 Task: Find connections with filter location Mégara with filter topic #jobsearchwith filter profile language Spanish with filter current company Career Expertoz with filter school Brihan Maharashtra College Of Commerce with filter industry Food and Beverage Manufacturing with filter service category Public Speaking with filter keywords title Phlebotomist
Action: Mouse moved to (326, 213)
Screenshot: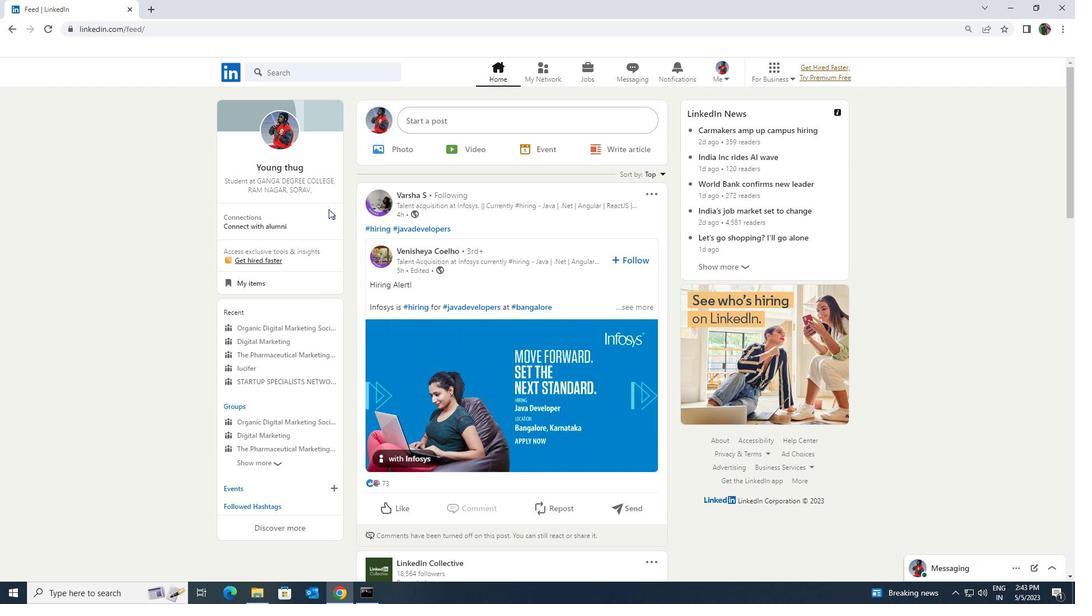 
Action: Mouse pressed left at (326, 213)
Screenshot: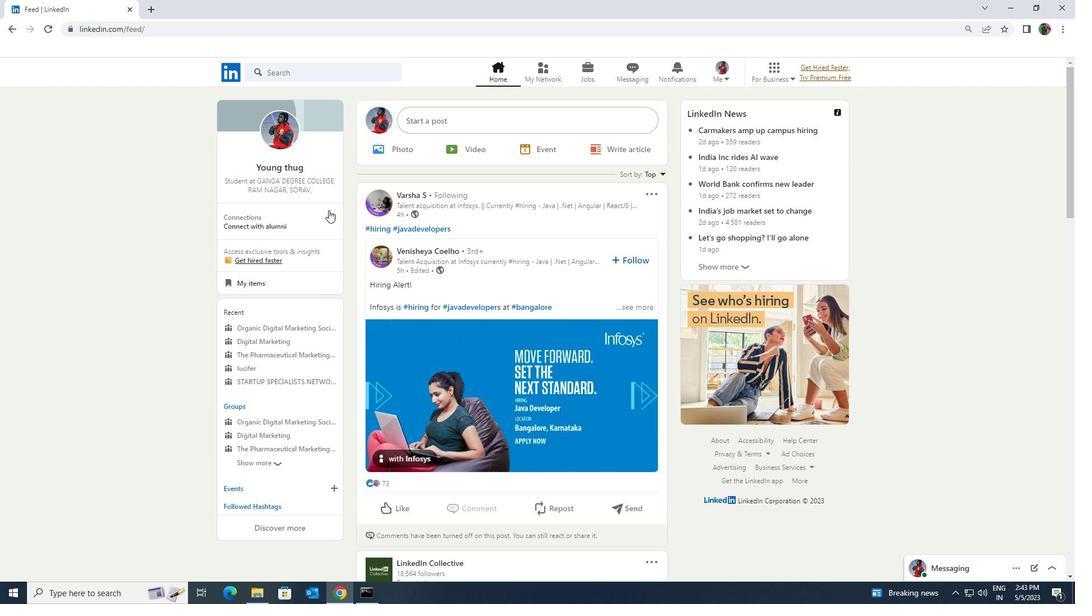 
Action: Mouse moved to (325, 138)
Screenshot: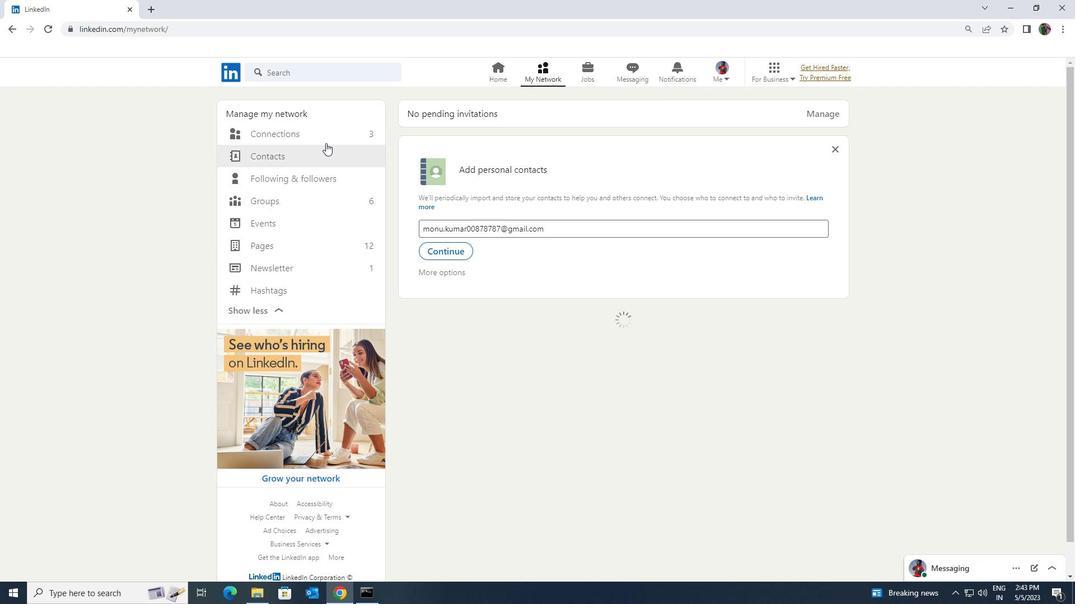 
Action: Mouse pressed left at (325, 138)
Screenshot: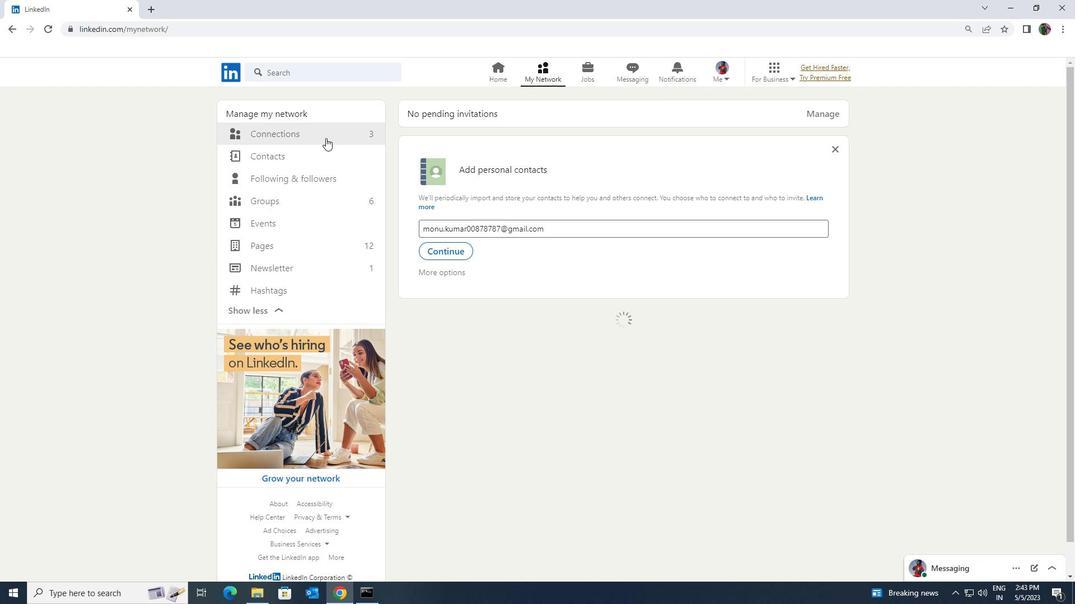 
Action: Mouse moved to (603, 137)
Screenshot: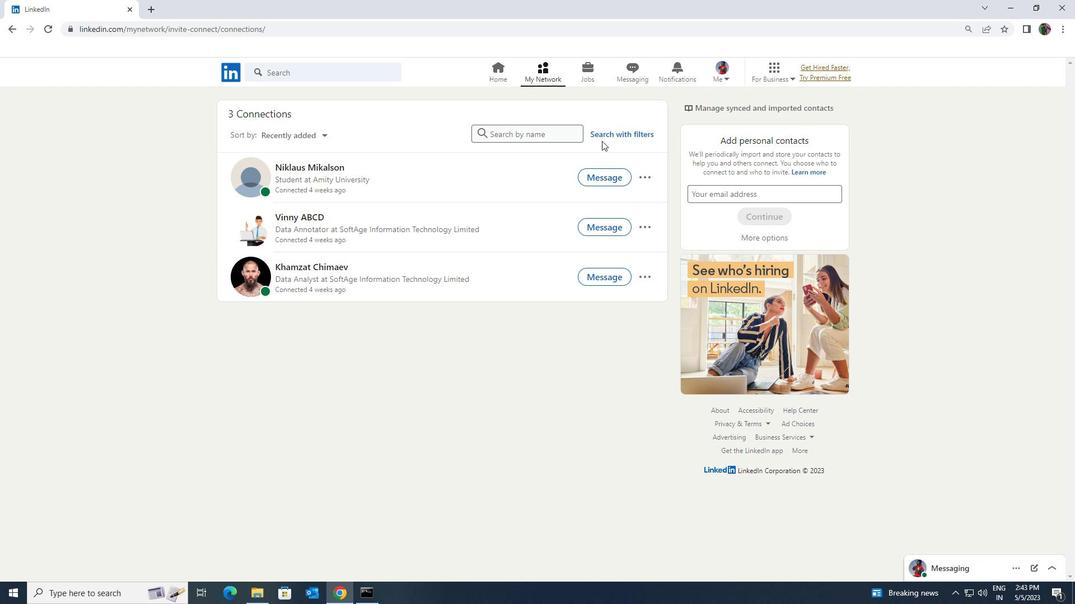 
Action: Mouse pressed left at (603, 137)
Screenshot: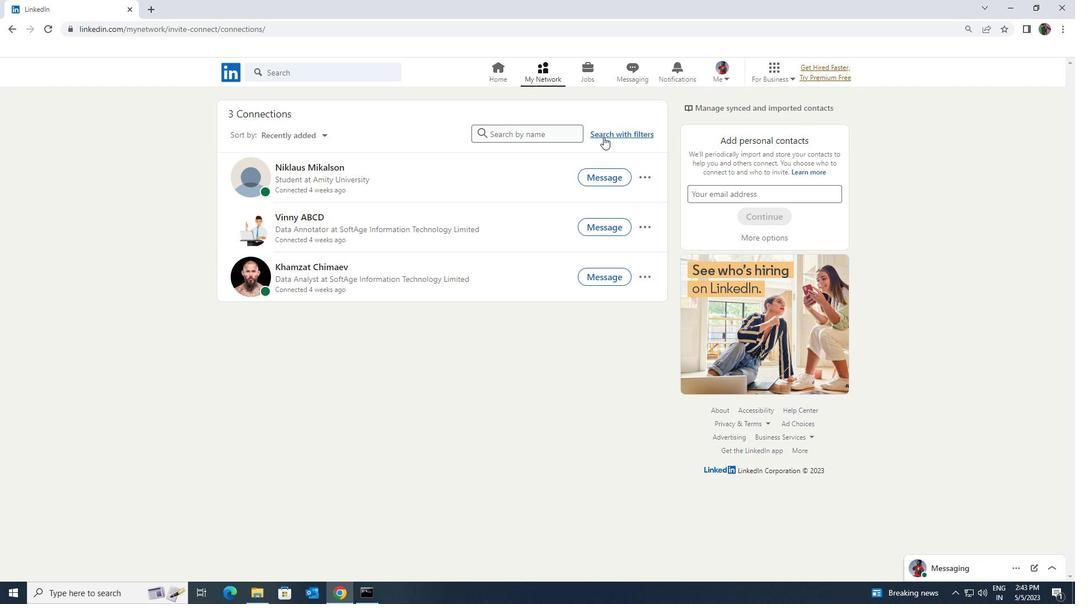 
Action: Mouse moved to (573, 105)
Screenshot: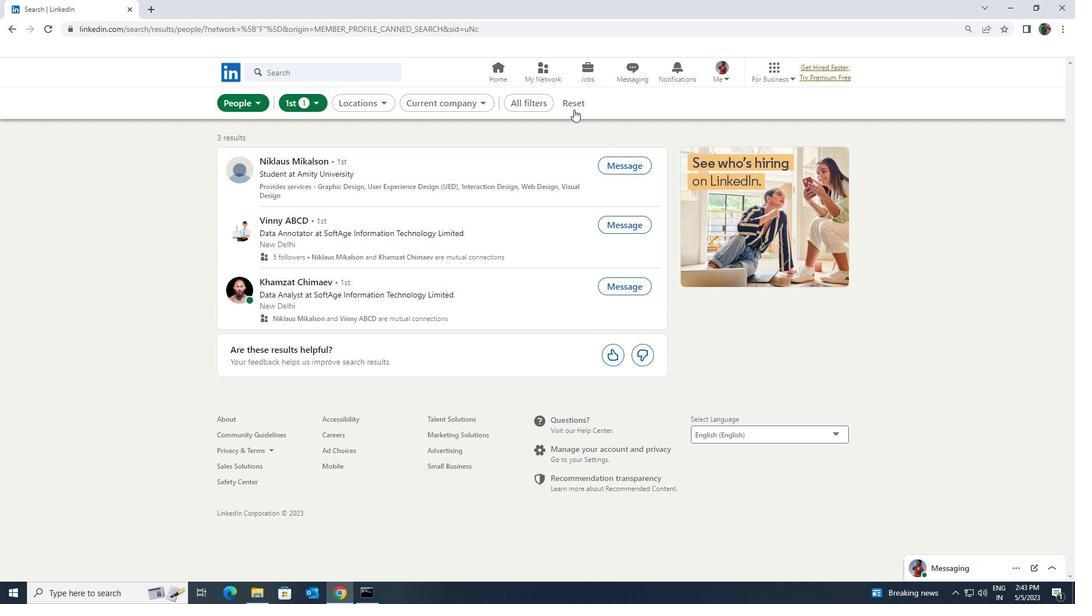 
Action: Mouse pressed left at (573, 105)
Screenshot: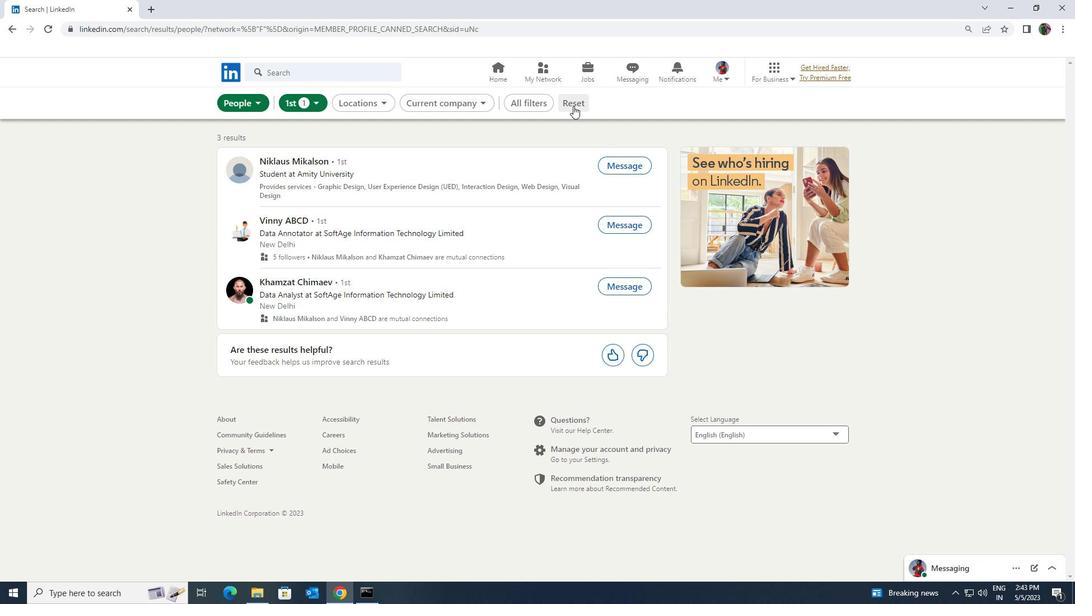 
Action: Mouse moved to (565, 104)
Screenshot: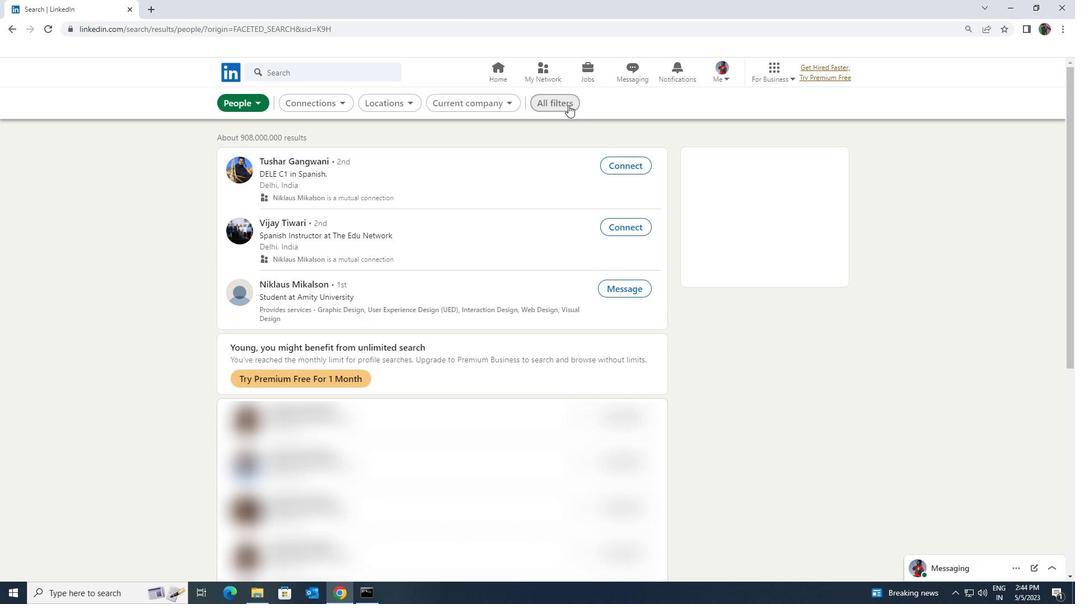 
Action: Mouse pressed left at (565, 104)
Screenshot: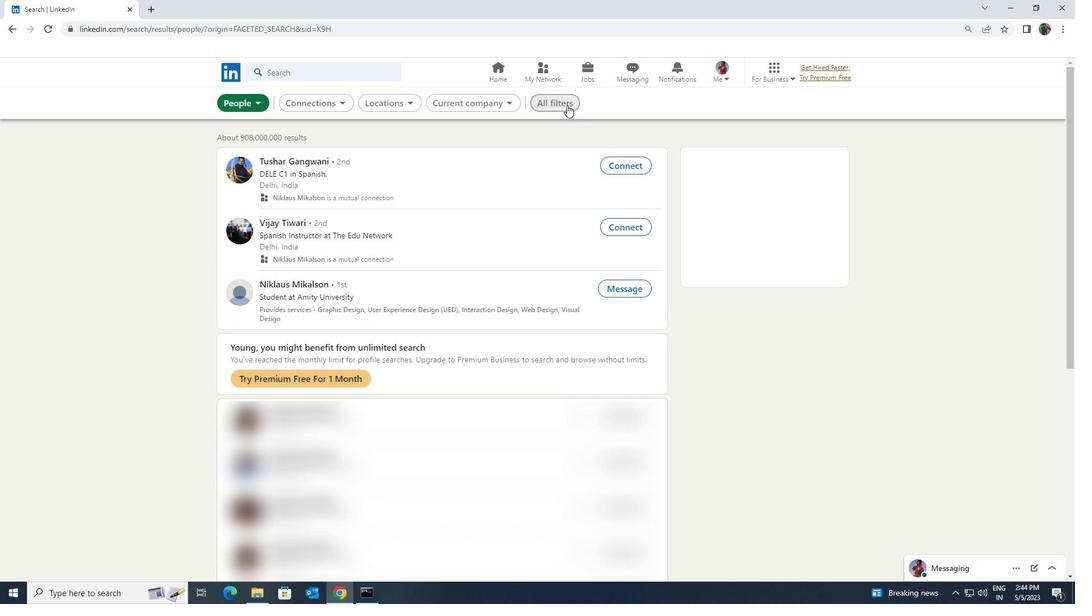 
Action: Mouse moved to (933, 440)
Screenshot: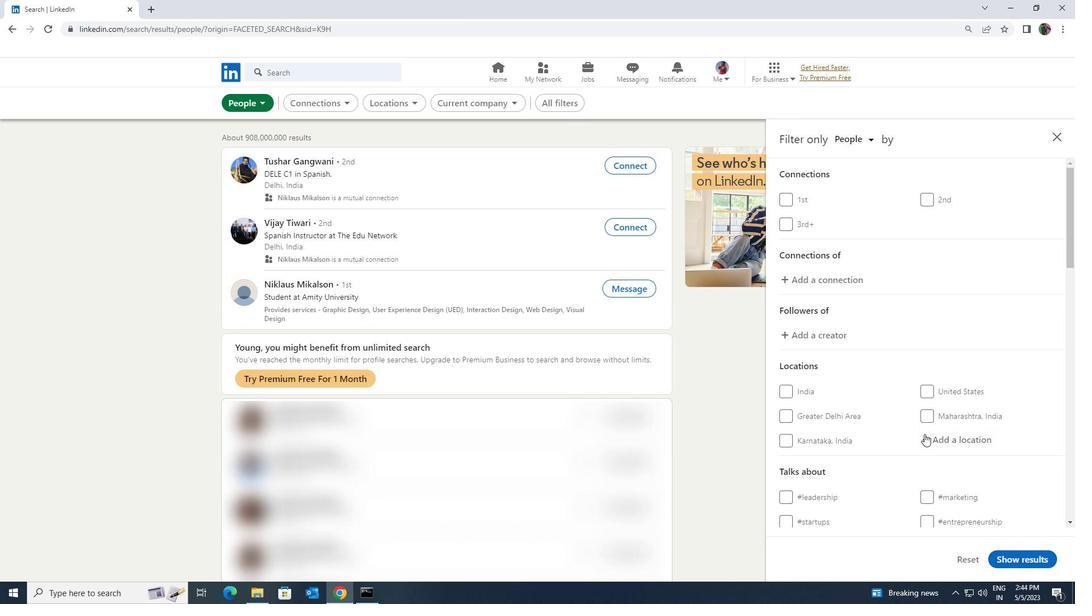 
Action: Mouse pressed left at (933, 440)
Screenshot: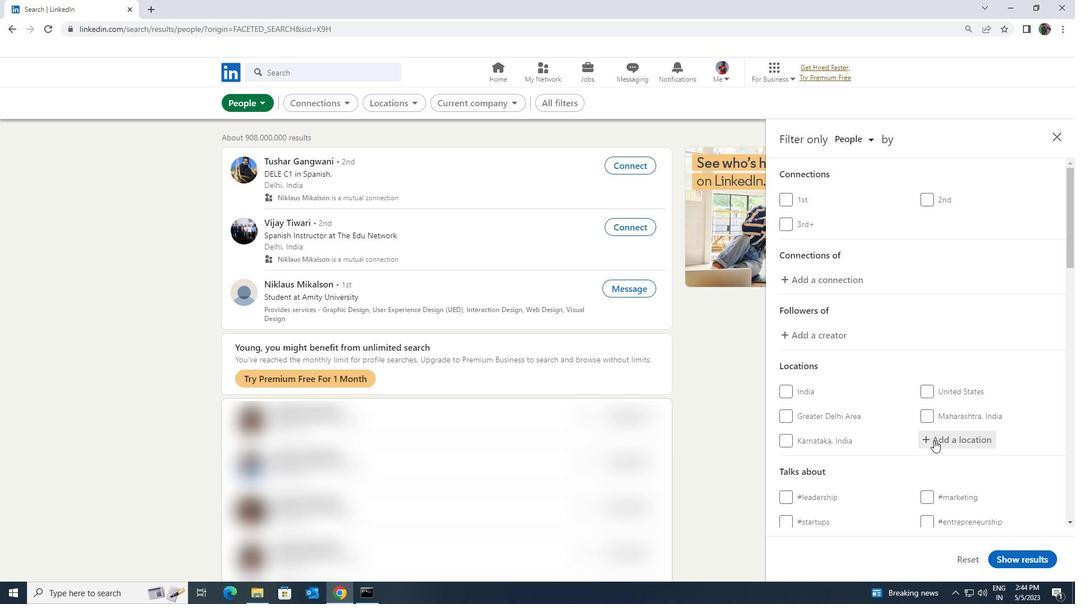 
Action: Mouse moved to (935, 440)
Screenshot: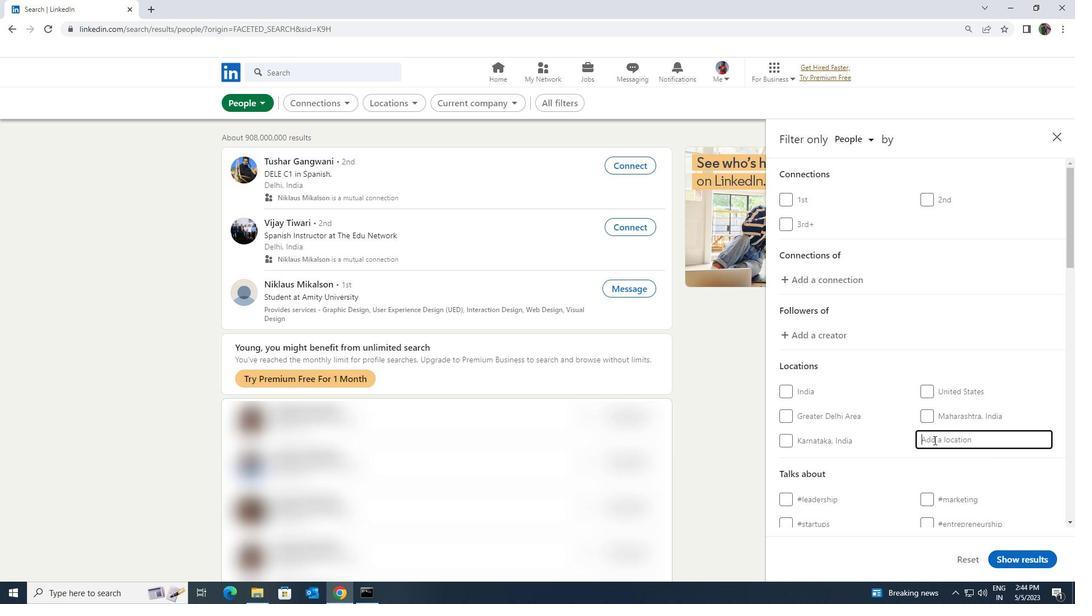 
Action: Key pressed <Key.shift><Key.shift><Key.shift><Key.shift><Key.shift>MEGARA
Screenshot: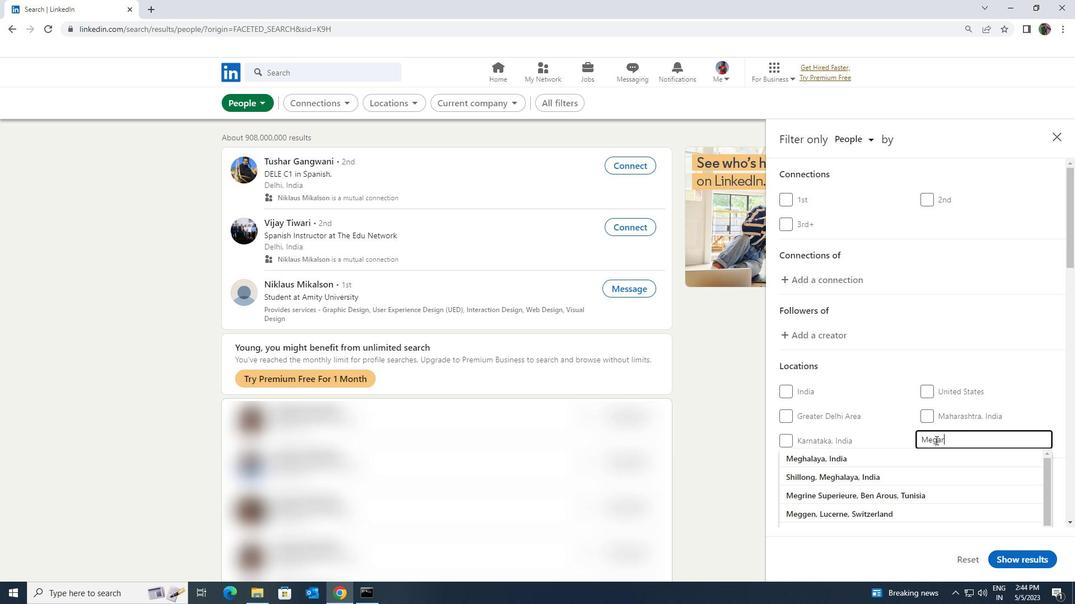 
Action: Mouse moved to (930, 449)
Screenshot: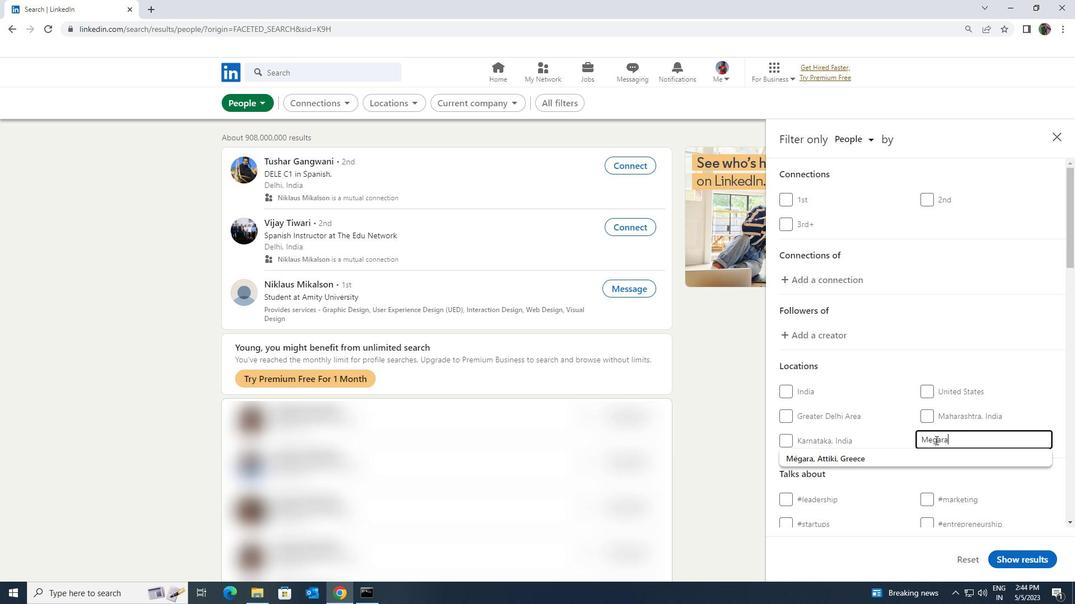 
Action: Mouse pressed left at (930, 449)
Screenshot: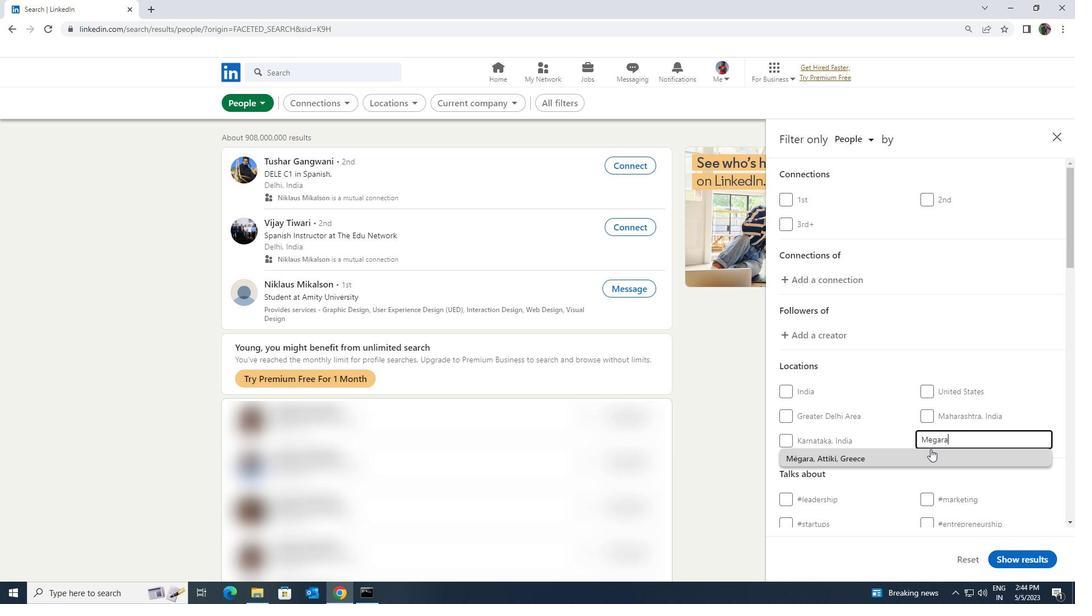 
Action: Mouse moved to (928, 455)
Screenshot: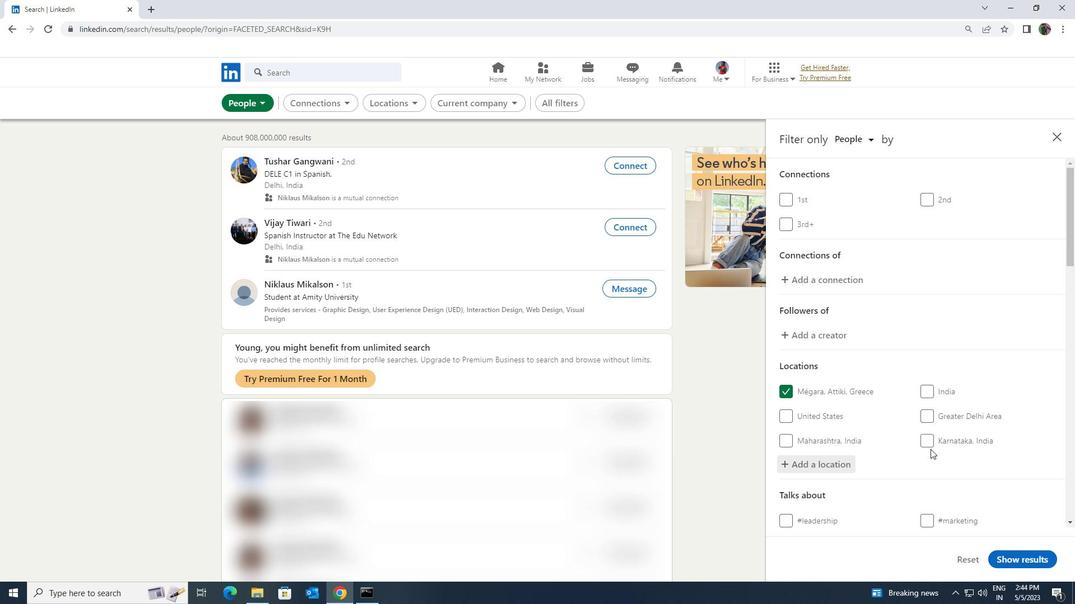 
Action: Mouse scrolled (928, 455) with delta (0, 0)
Screenshot: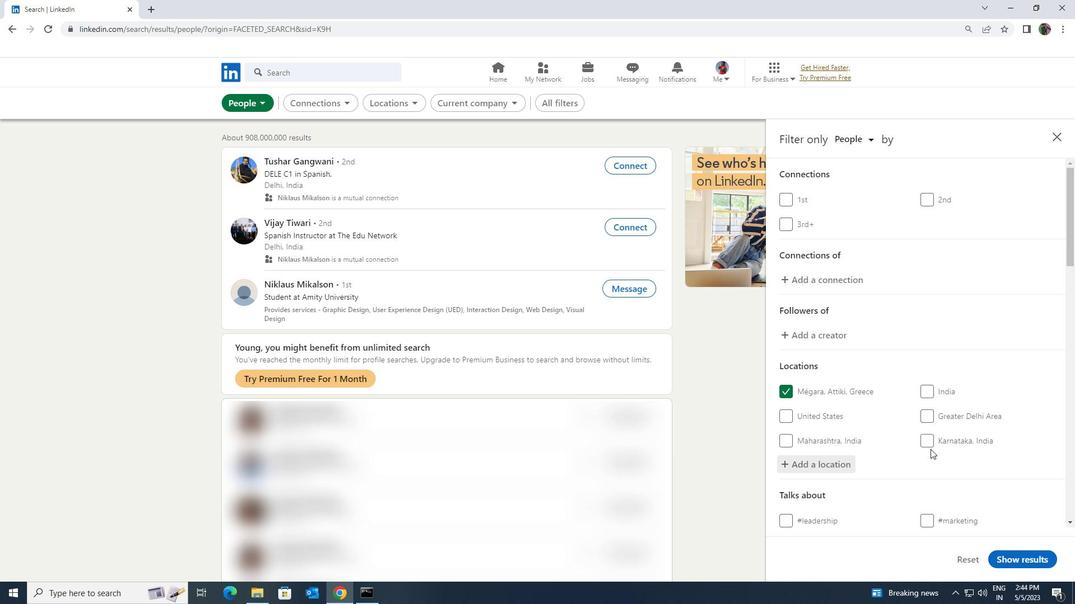 
Action: Mouse moved to (927, 456)
Screenshot: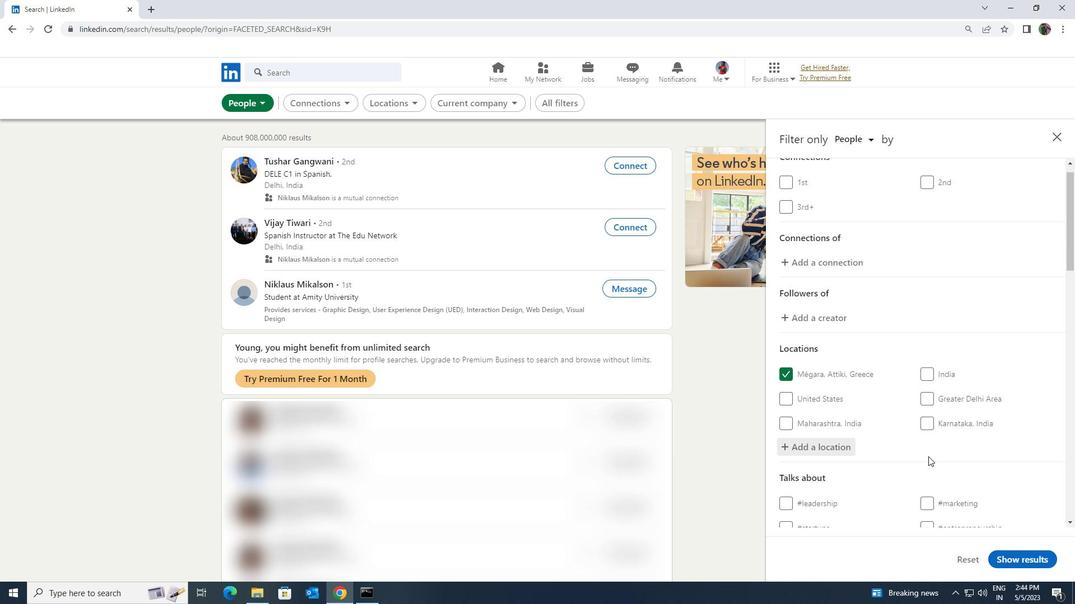 
Action: Mouse scrolled (927, 456) with delta (0, 0)
Screenshot: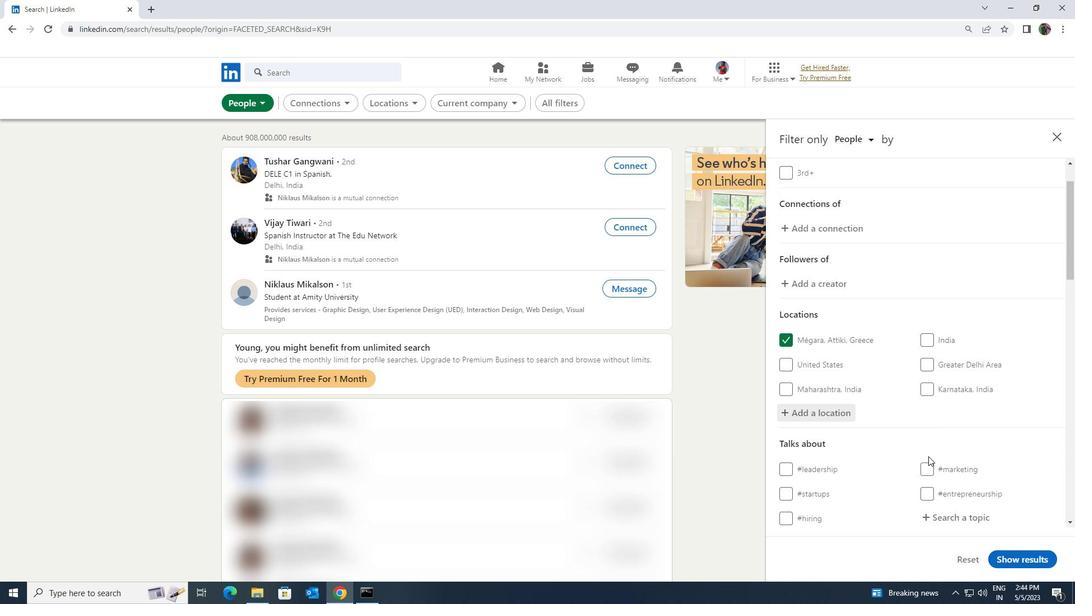 
Action: Mouse moved to (932, 456)
Screenshot: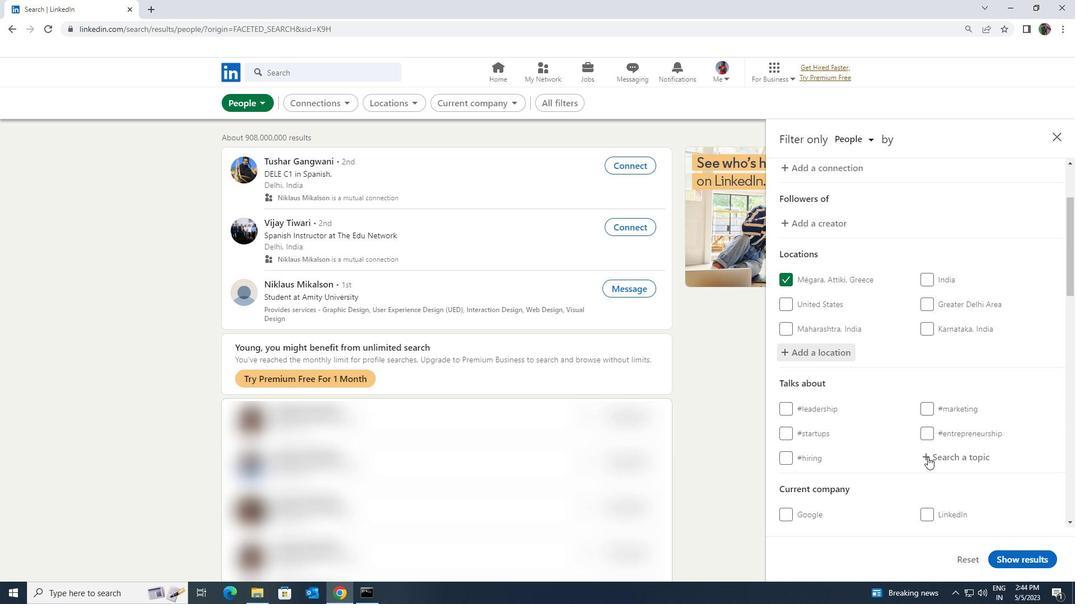 
Action: Mouse pressed left at (932, 456)
Screenshot: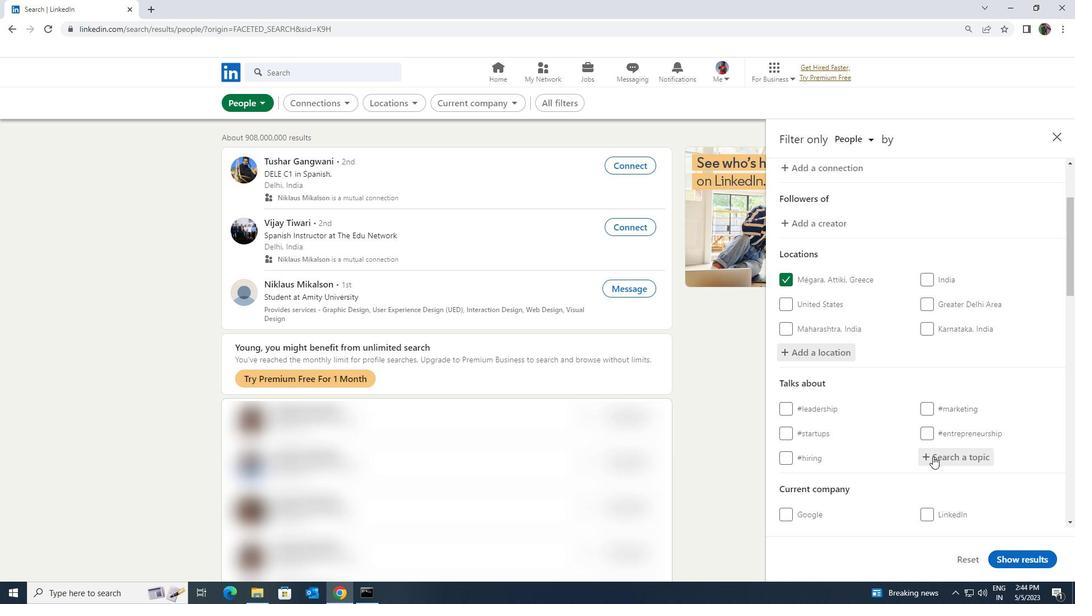 
Action: Key pressed <Key.shift><Key.shift><Key.shift><Key.shift>JOBSEARCH
Screenshot: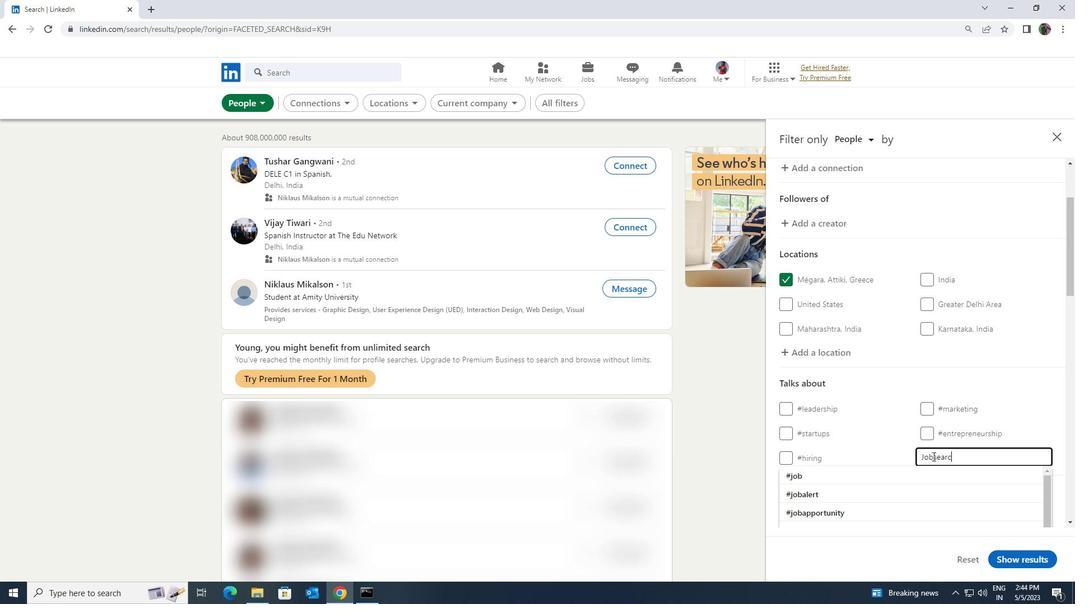 
Action: Mouse moved to (927, 468)
Screenshot: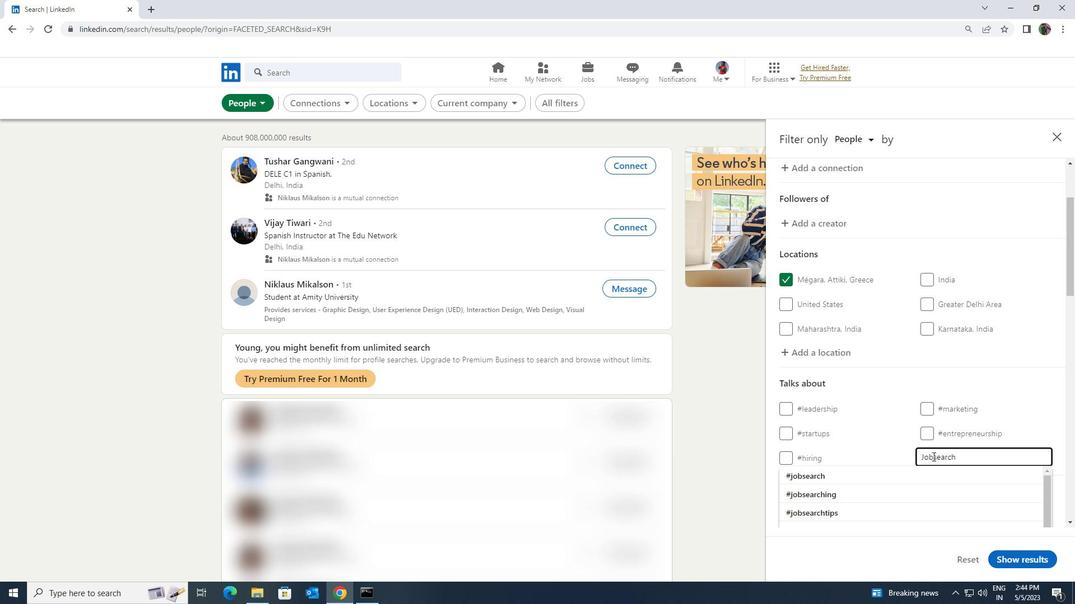 
Action: Mouse pressed left at (927, 468)
Screenshot: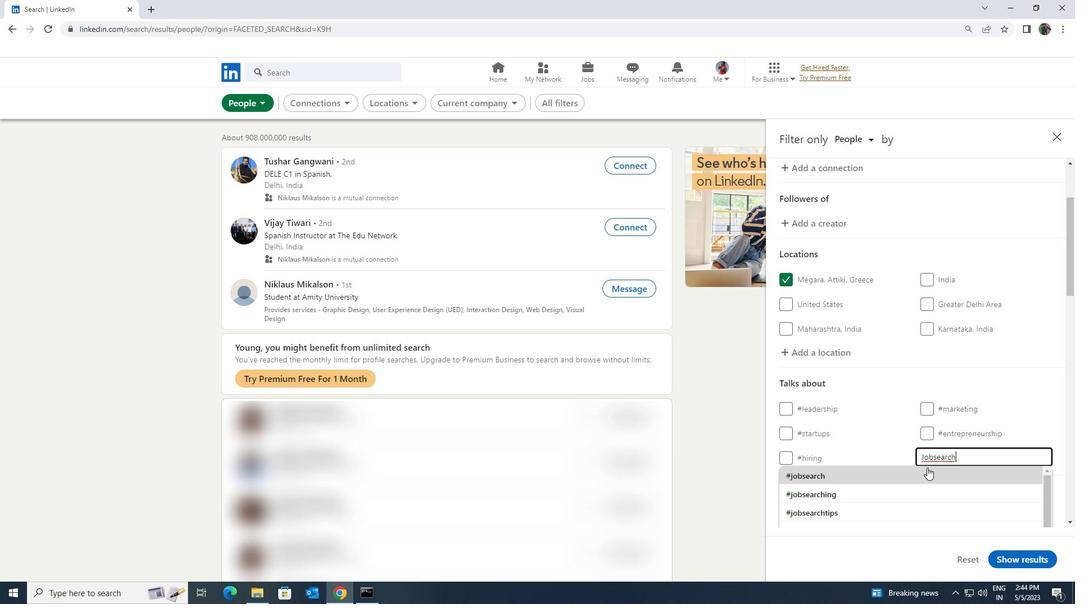
Action: Mouse scrolled (927, 467) with delta (0, 0)
Screenshot: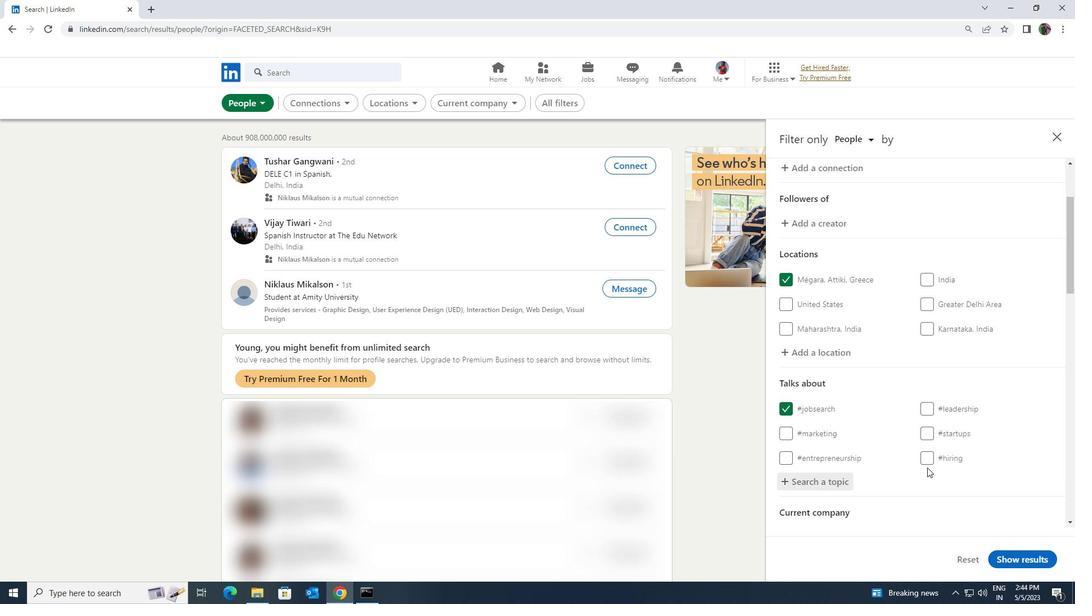 
Action: Mouse scrolled (927, 467) with delta (0, 0)
Screenshot: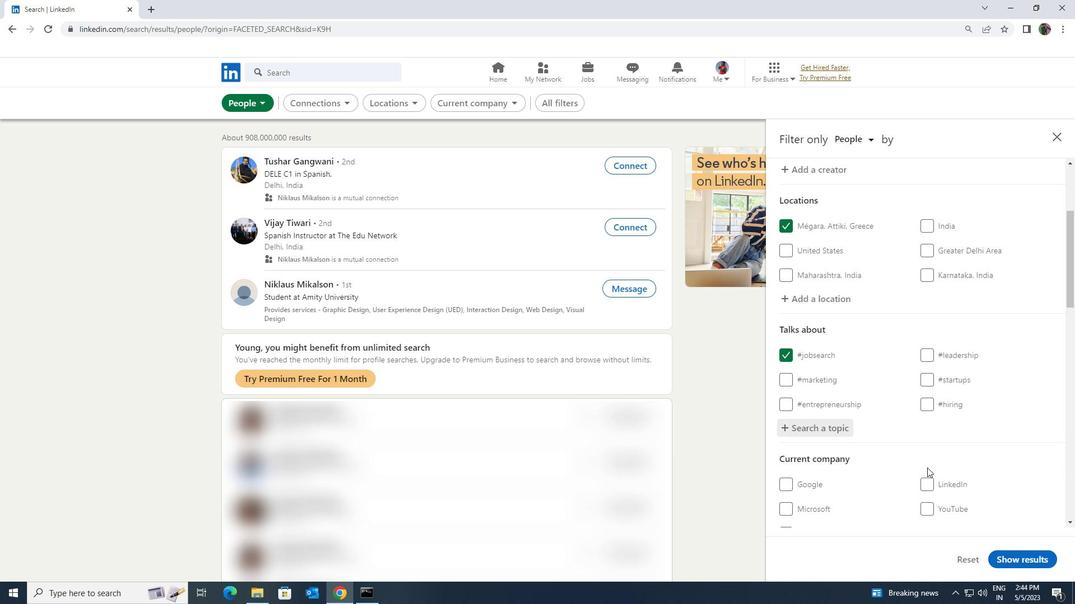 
Action: Mouse scrolled (927, 467) with delta (0, 0)
Screenshot: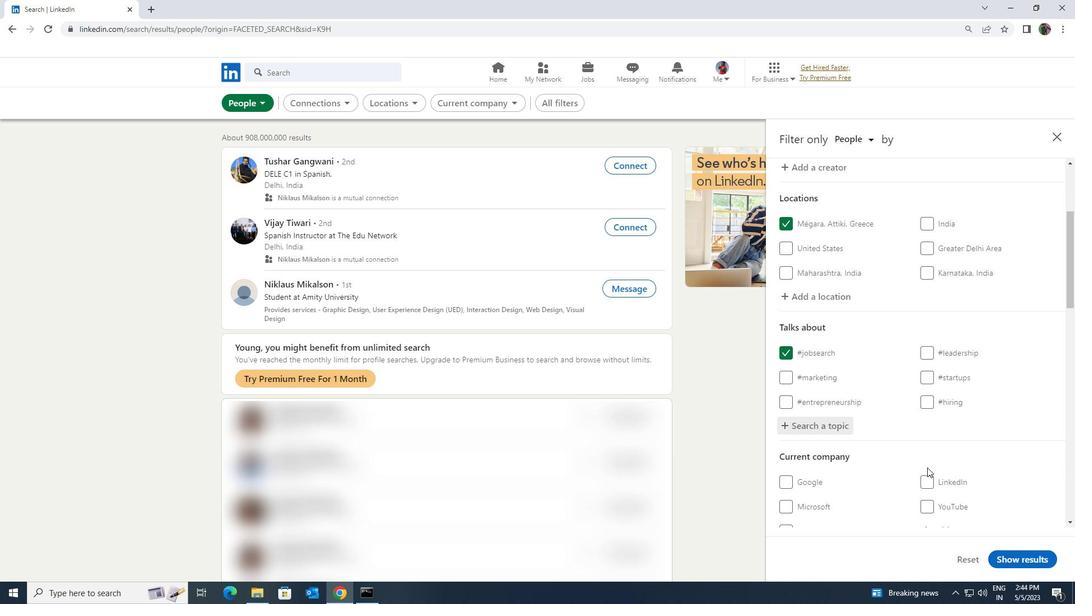 
Action: Mouse scrolled (927, 467) with delta (0, 0)
Screenshot: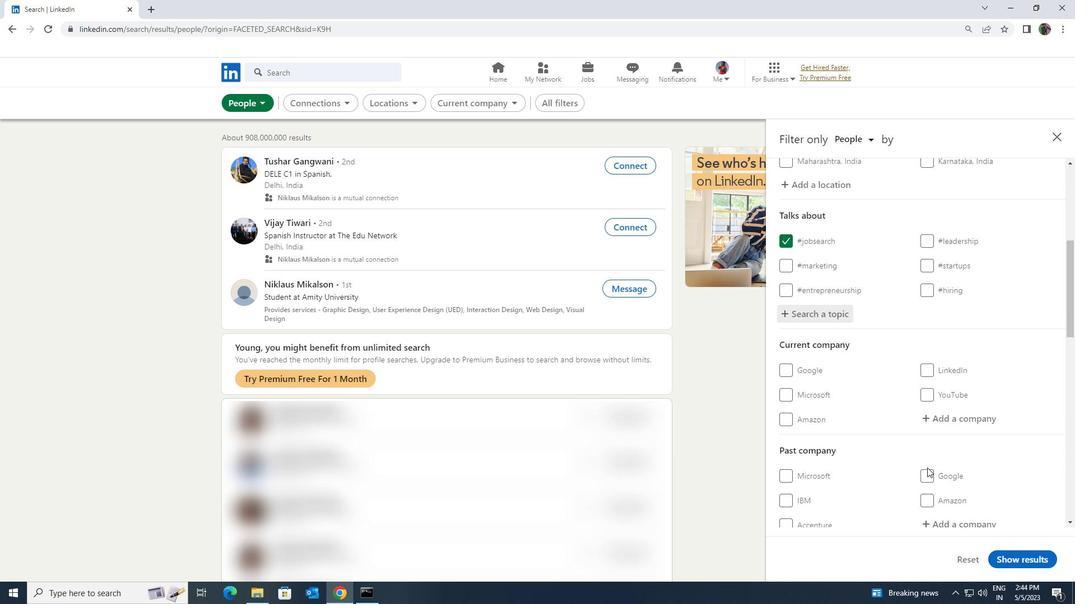 
Action: Mouse scrolled (927, 467) with delta (0, 0)
Screenshot: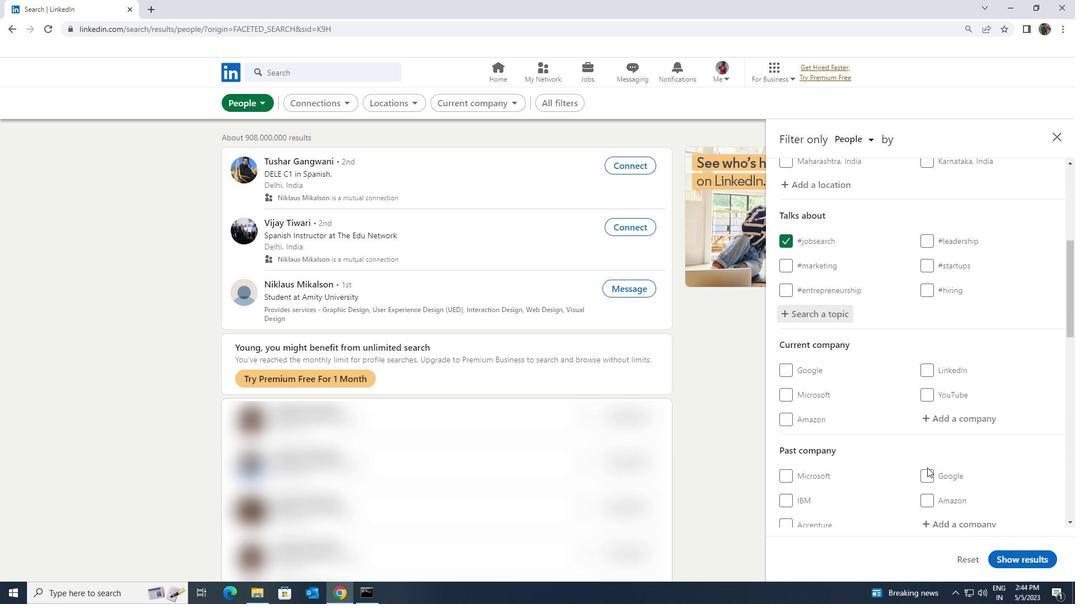 
Action: Mouse scrolled (927, 467) with delta (0, 0)
Screenshot: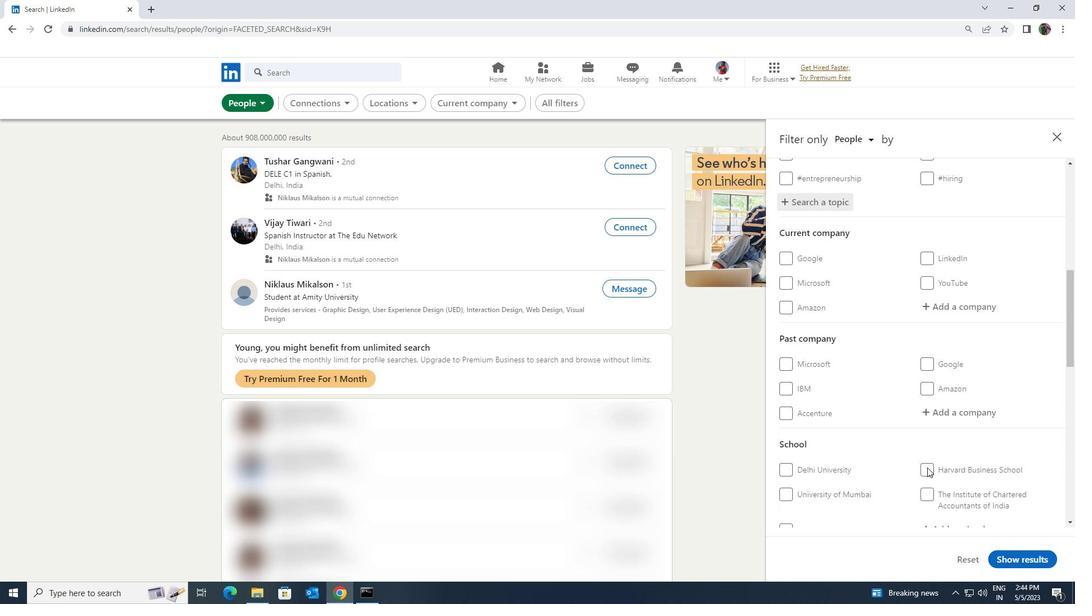 
Action: Mouse scrolled (927, 467) with delta (0, 0)
Screenshot: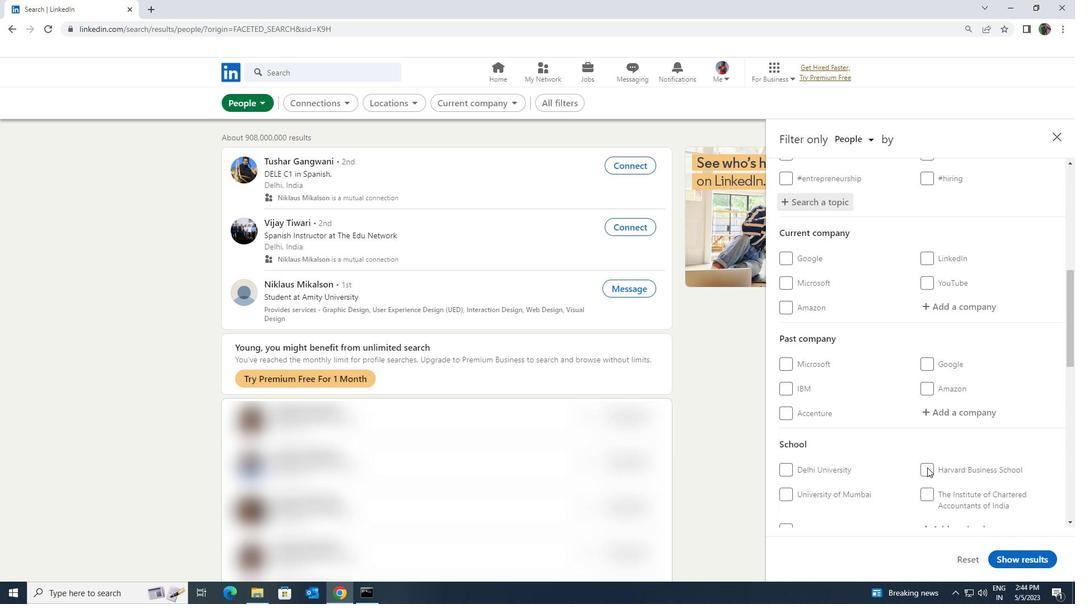 
Action: Mouse scrolled (927, 467) with delta (0, 0)
Screenshot: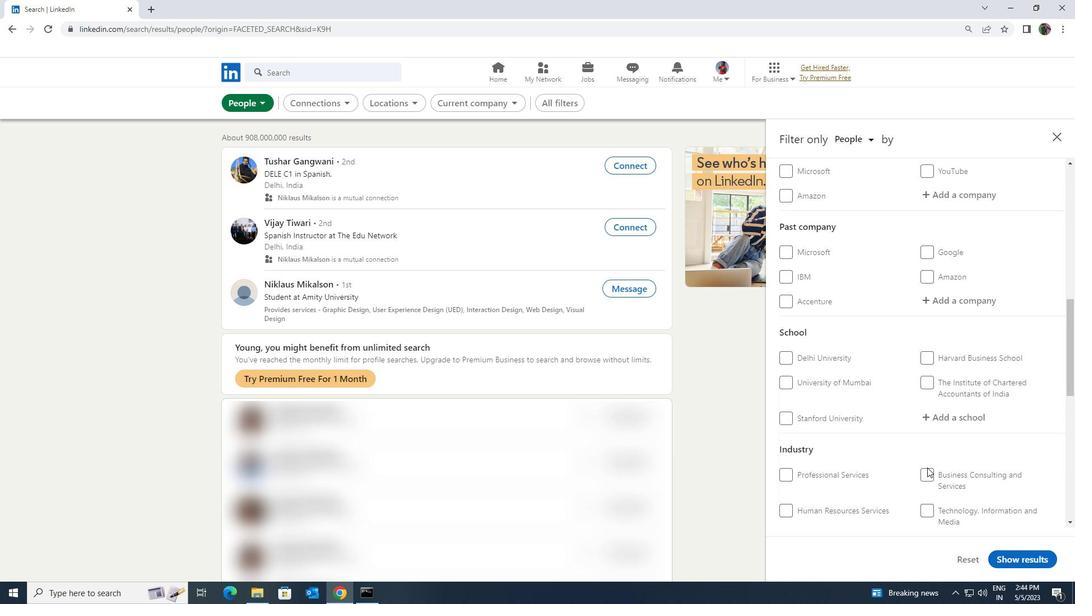 
Action: Mouse scrolled (927, 467) with delta (0, 0)
Screenshot: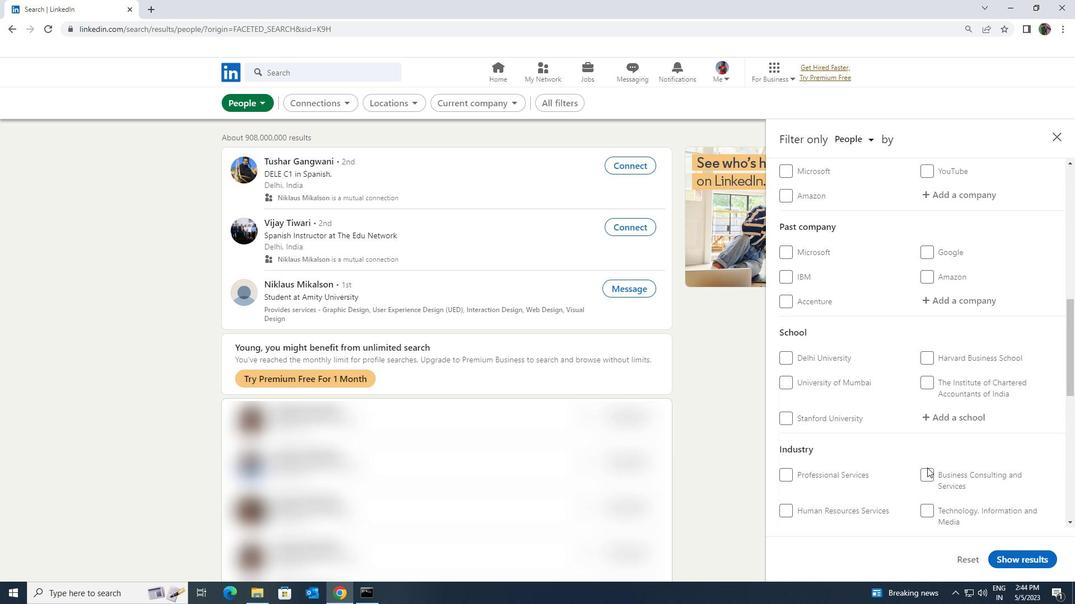 
Action: Mouse scrolled (927, 467) with delta (0, 0)
Screenshot: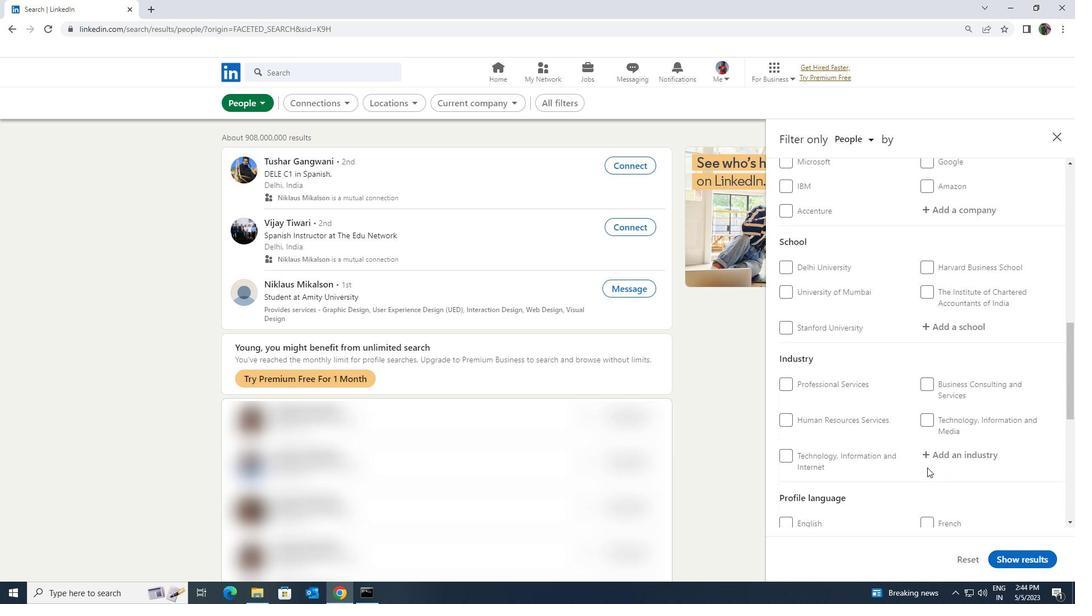 
Action: Mouse moved to (799, 470)
Screenshot: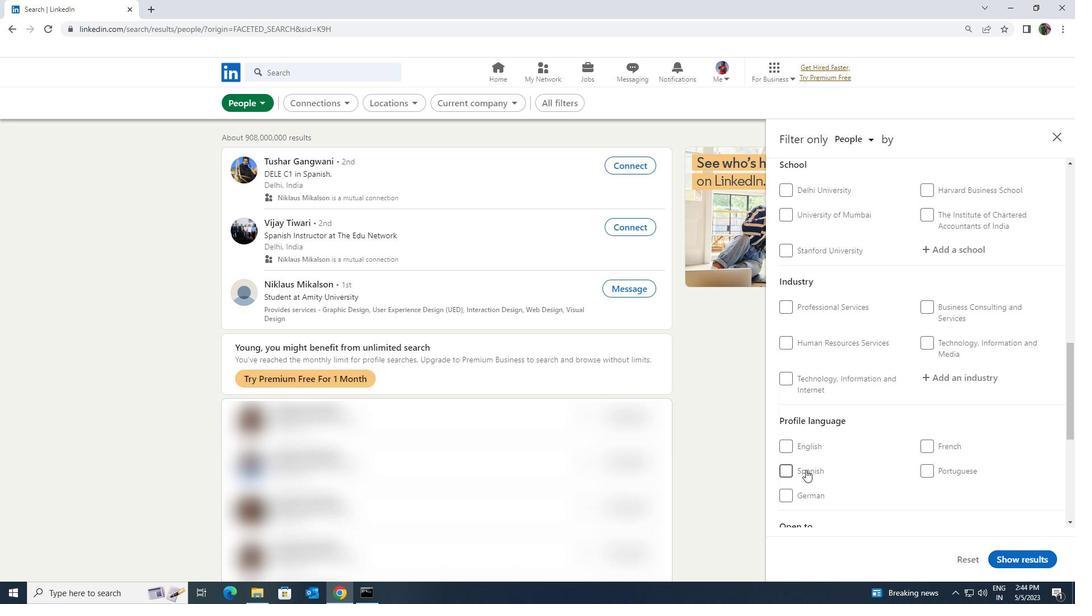 
Action: Mouse pressed left at (799, 470)
Screenshot: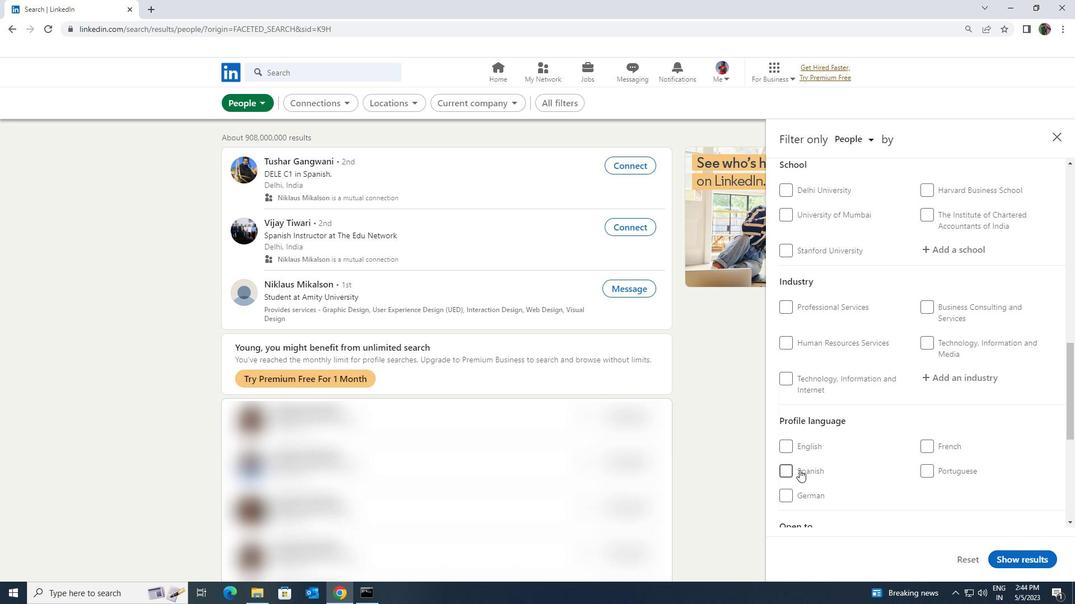 
Action: Mouse moved to (912, 474)
Screenshot: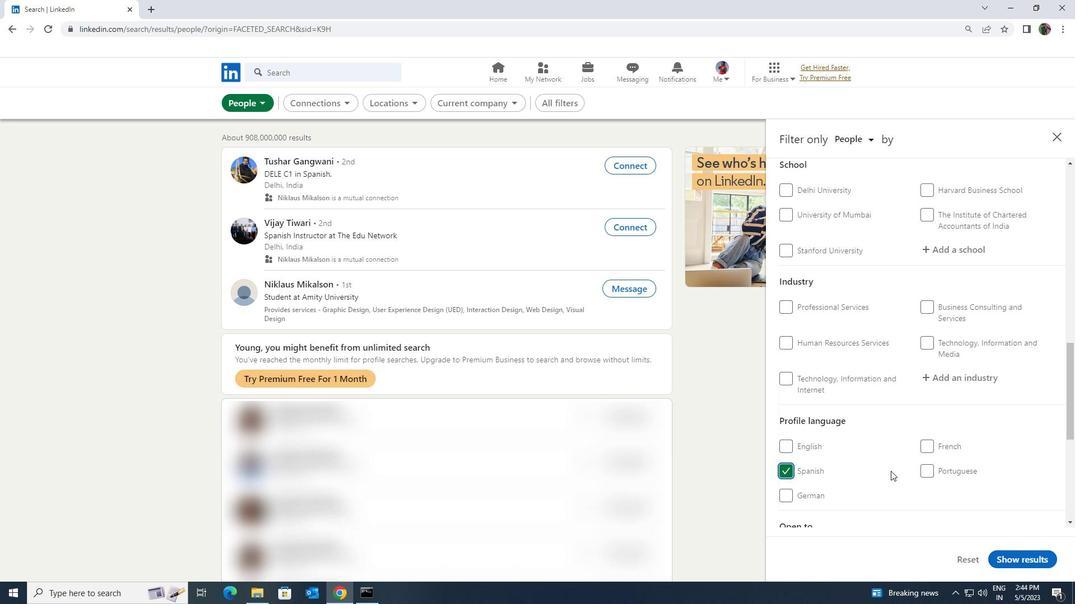 
Action: Mouse scrolled (912, 475) with delta (0, 0)
Screenshot: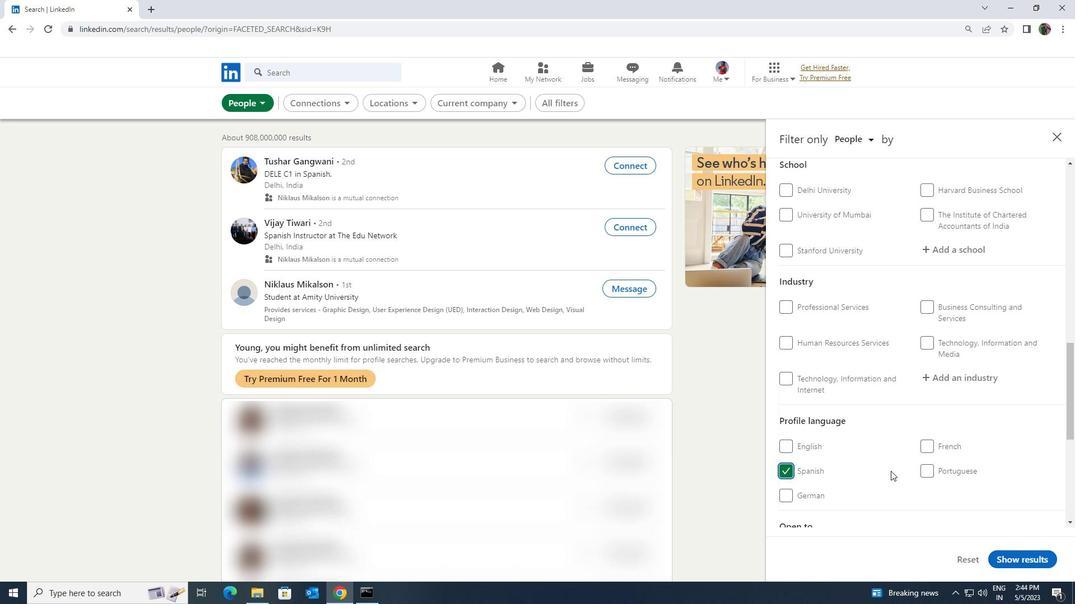 
Action: Mouse scrolled (912, 475) with delta (0, 0)
Screenshot: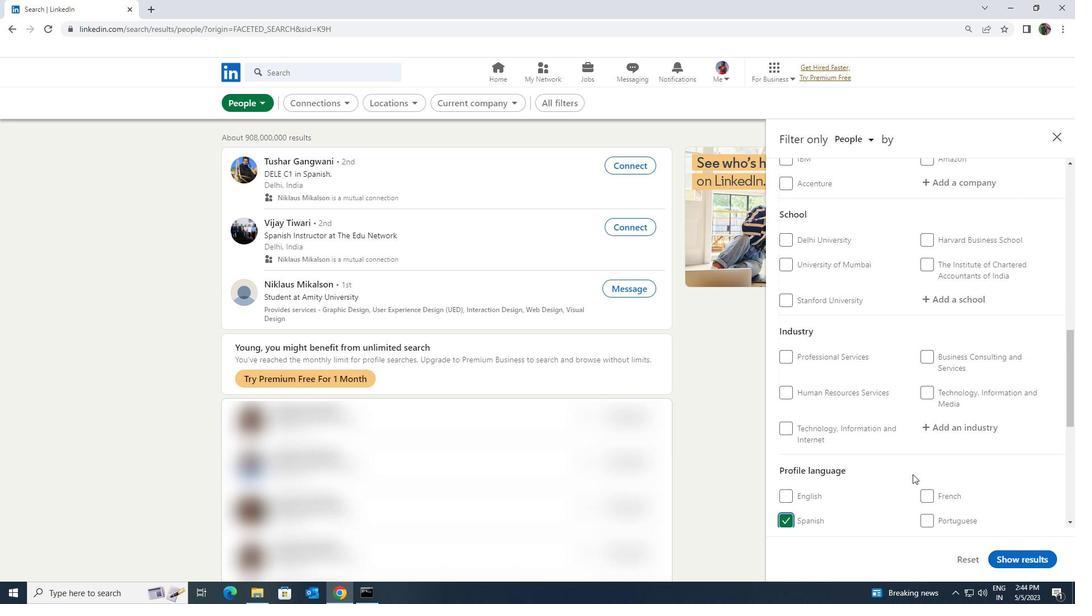 
Action: Mouse scrolled (912, 475) with delta (0, 0)
Screenshot: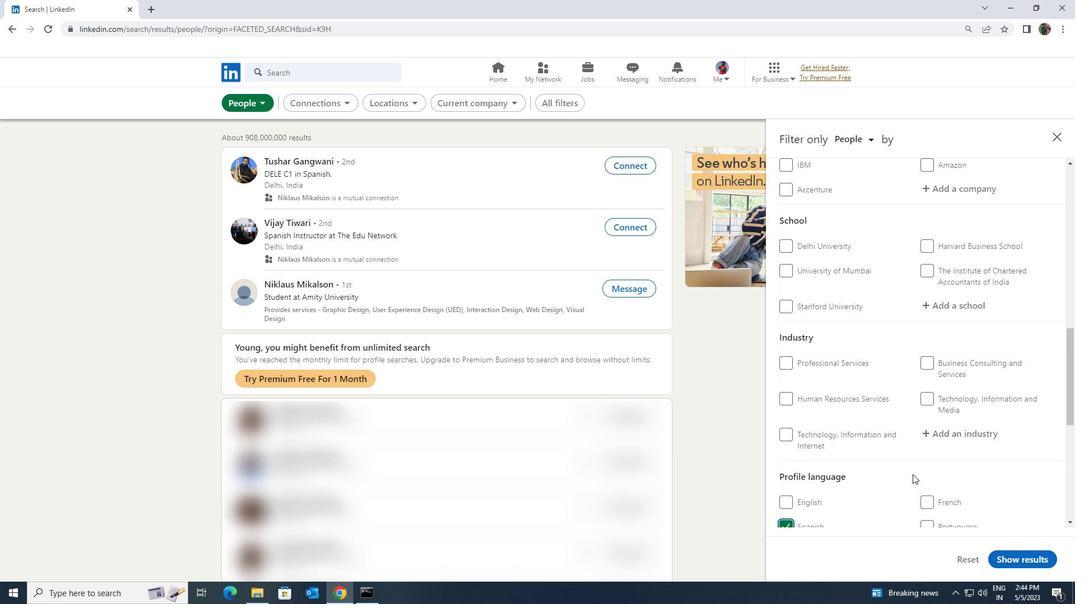 
Action: Mouse moved to (912, 473)
Screenshot: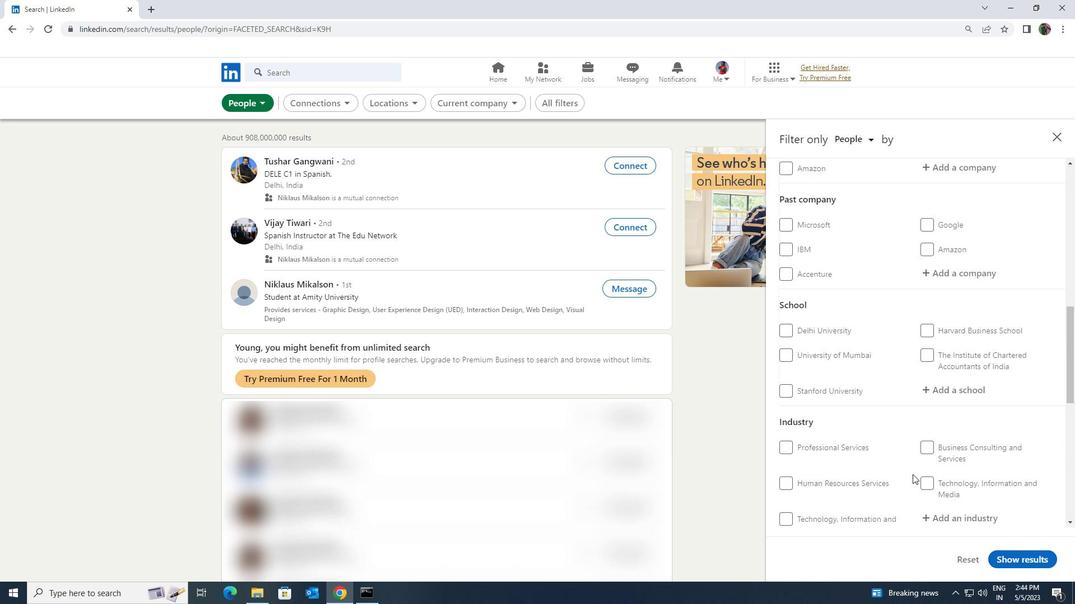 
Action: Mouse scrolled (912, 474) with delta (0, 0)
Screenshot: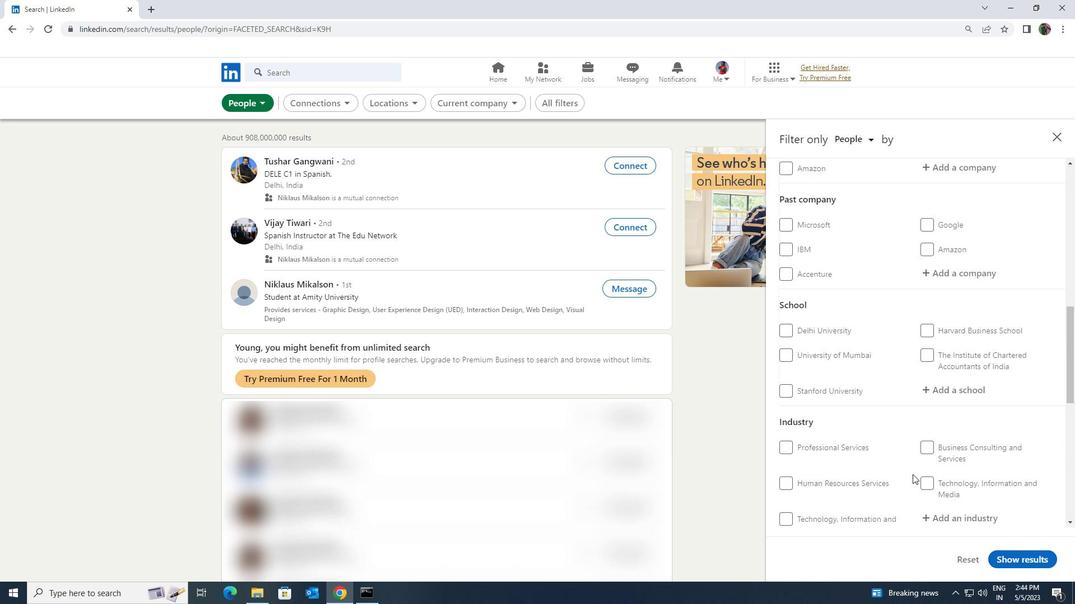 
Action: Mouse scrolled (912, 474) with delta (0, 0)
Screenshot: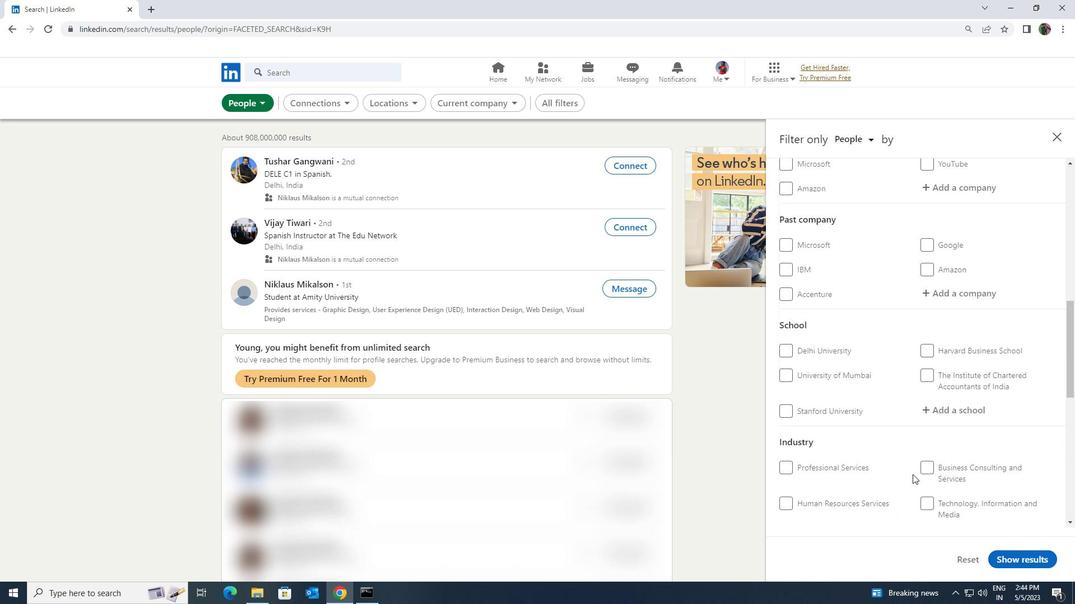 
Action: Mouse moved to (912, 473)
Screenshot: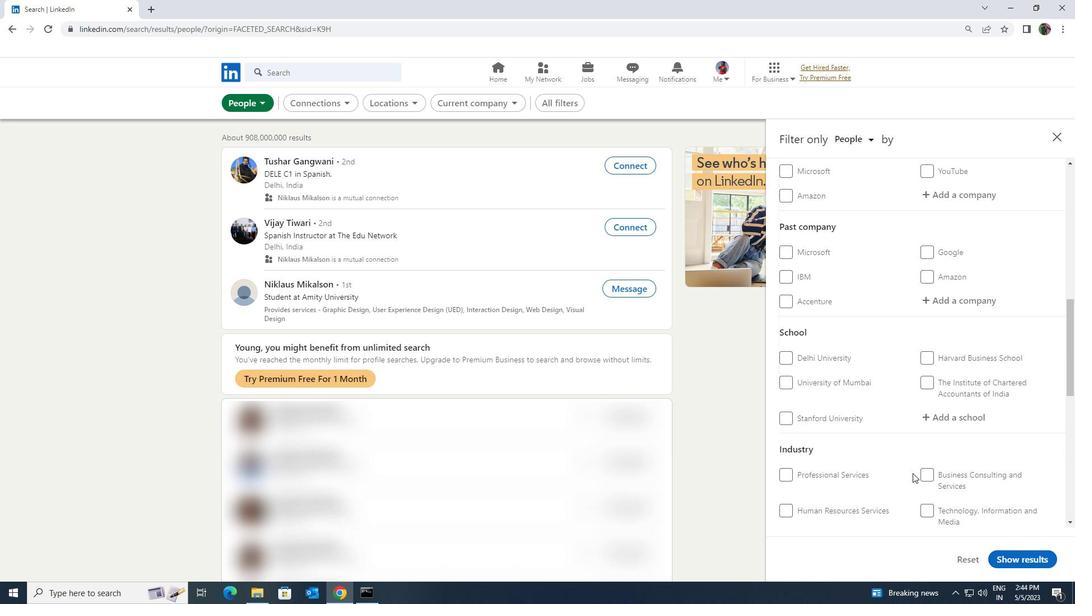 
Action: Mouse scrolled (912, 473) with delta (0, 0)
Screenshot: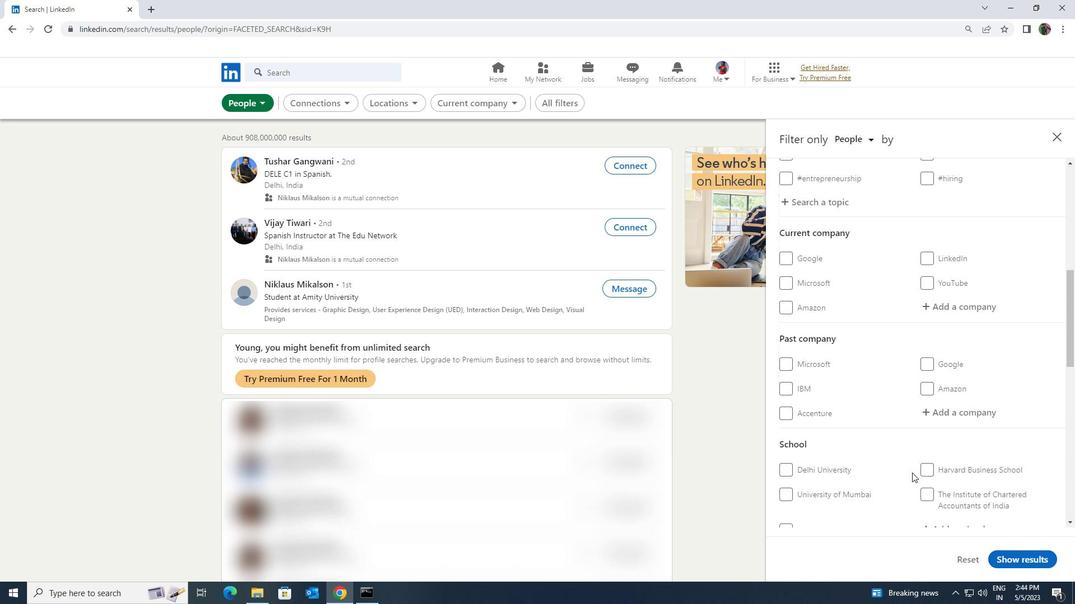 
Action: Mouse scrolled (912, 473) with delta (0, 0)
Screenshot: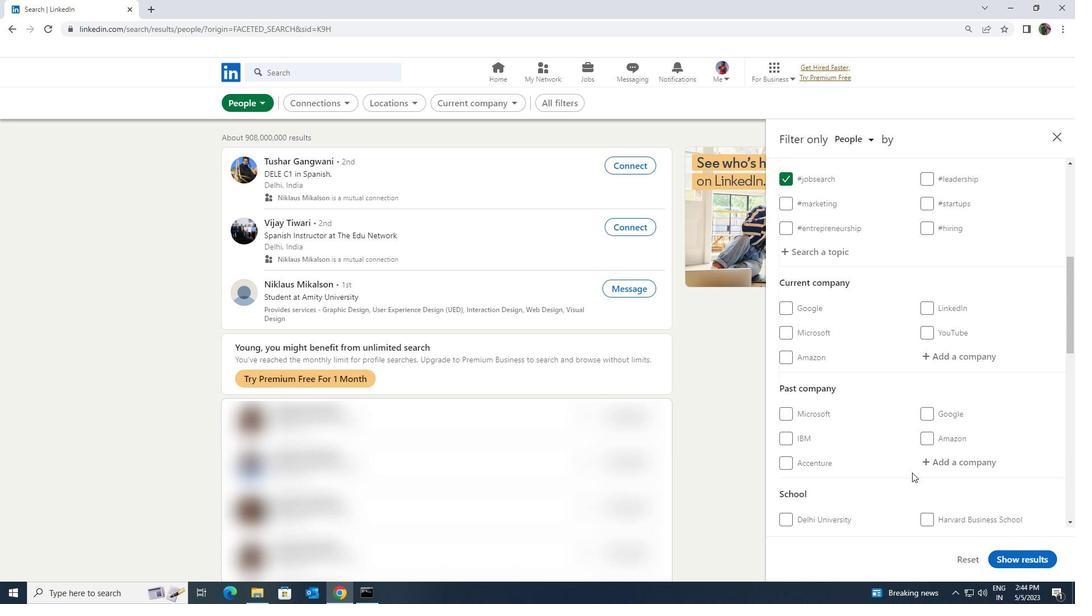 
Action: Mouse moved to (928, 417)
Screenshot: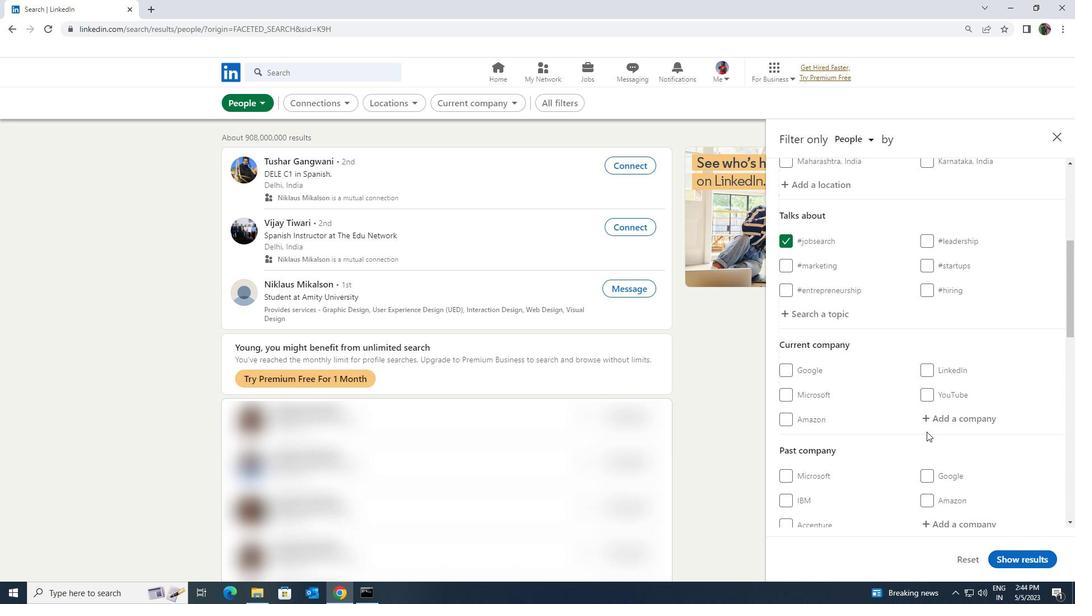 
Action: Mouse pressed left at (928, 417)
Screenshot: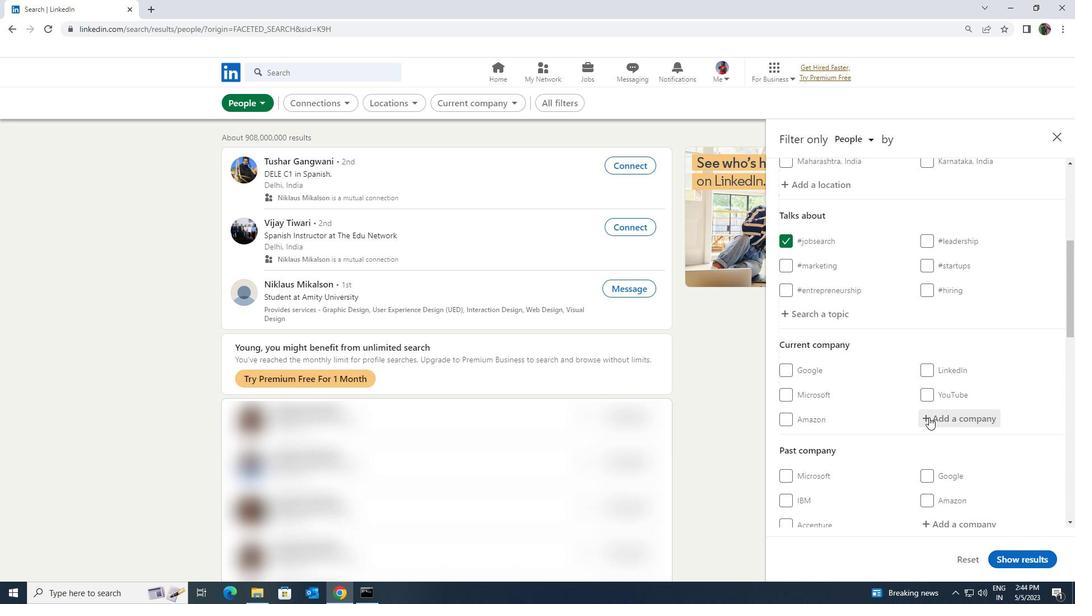 
Action: Key pressed <Key.shift><Key.shift><Key.shift><Key.shift>CAREER<Key.space><Key.shift>EXPER
Screenshot: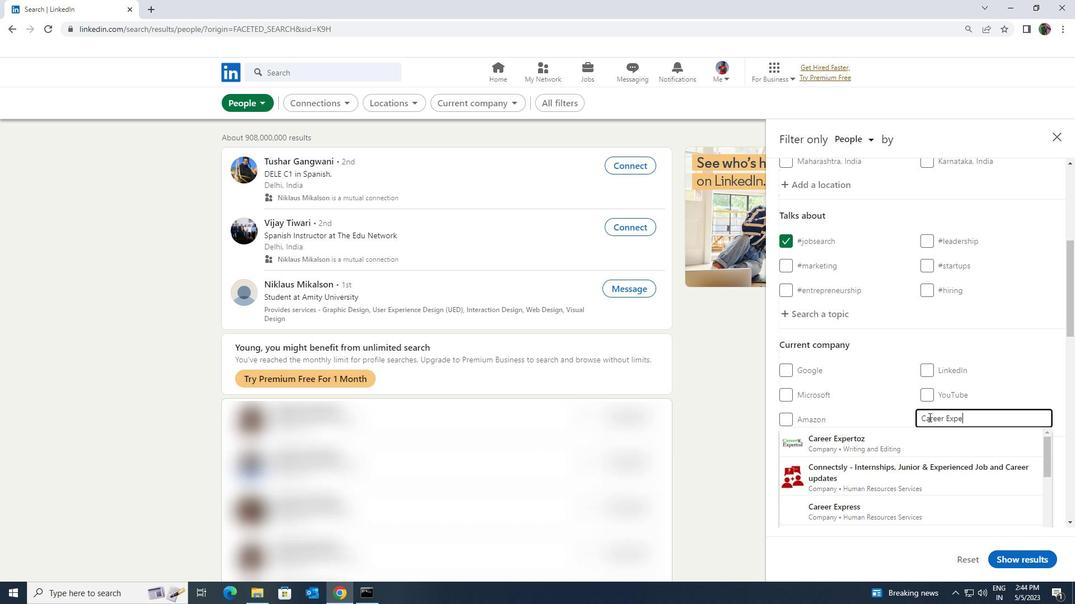 
Action: Mouse moved to (963, 432)
Screenshot: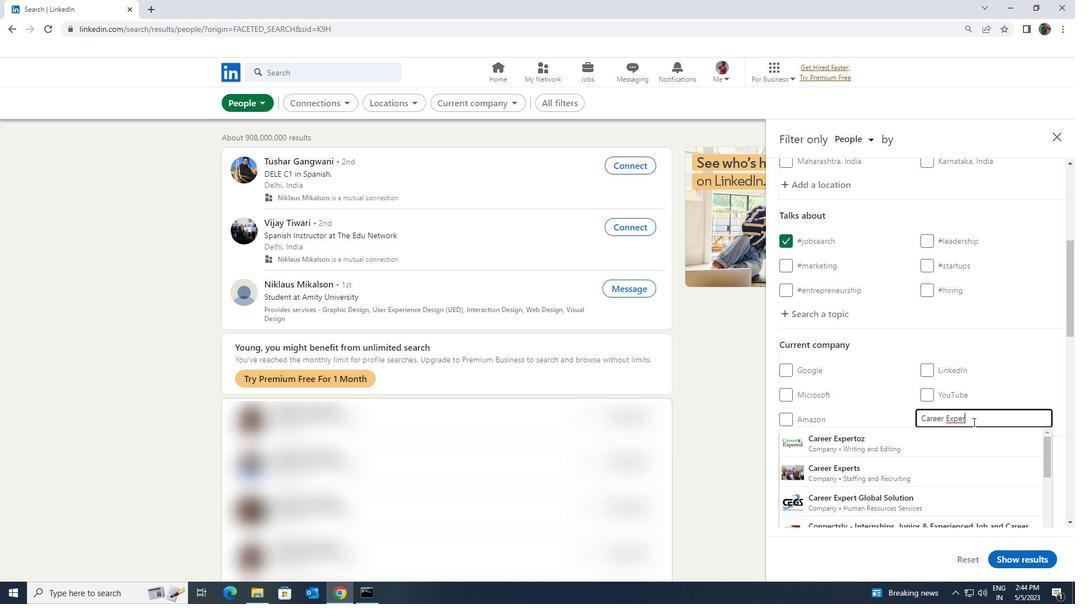 
Action: Mouse scrolled (963, 433) with delta (0, 0)
Screenshot: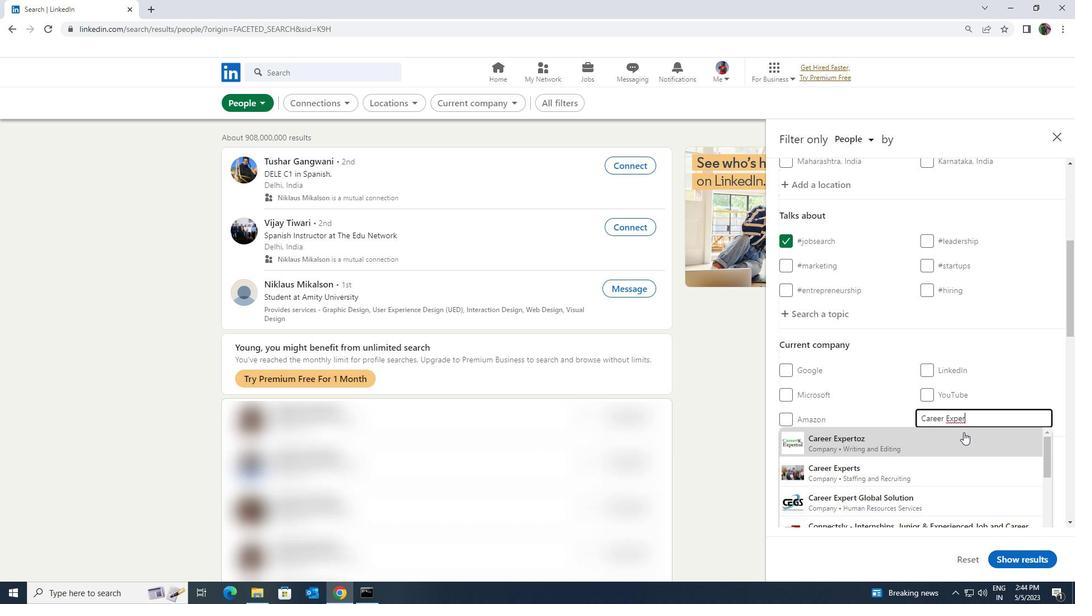
Action: Mouse pressed left at (963, 432)
Screenshot: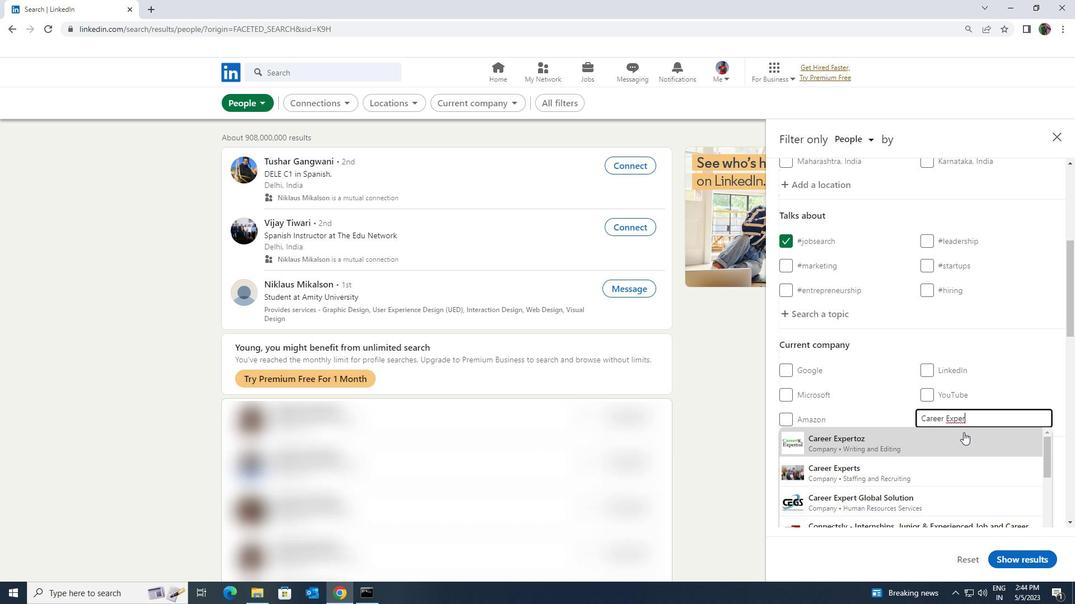 
Action: Mouse moved to (927, 495)
Screenshot: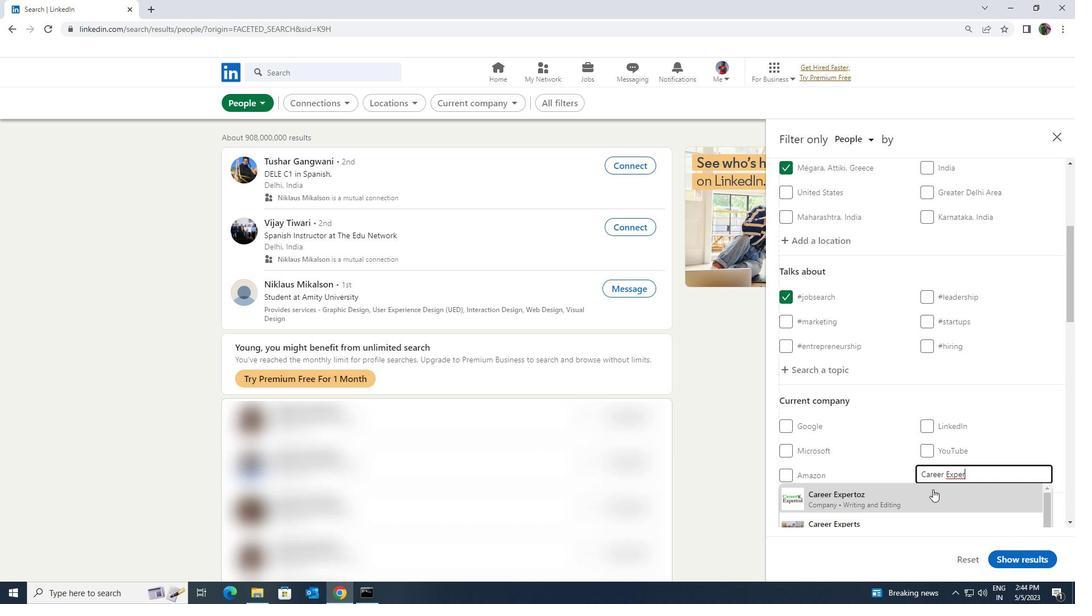 
Action: Mouse pressed left at (927, 495)
Screenshot: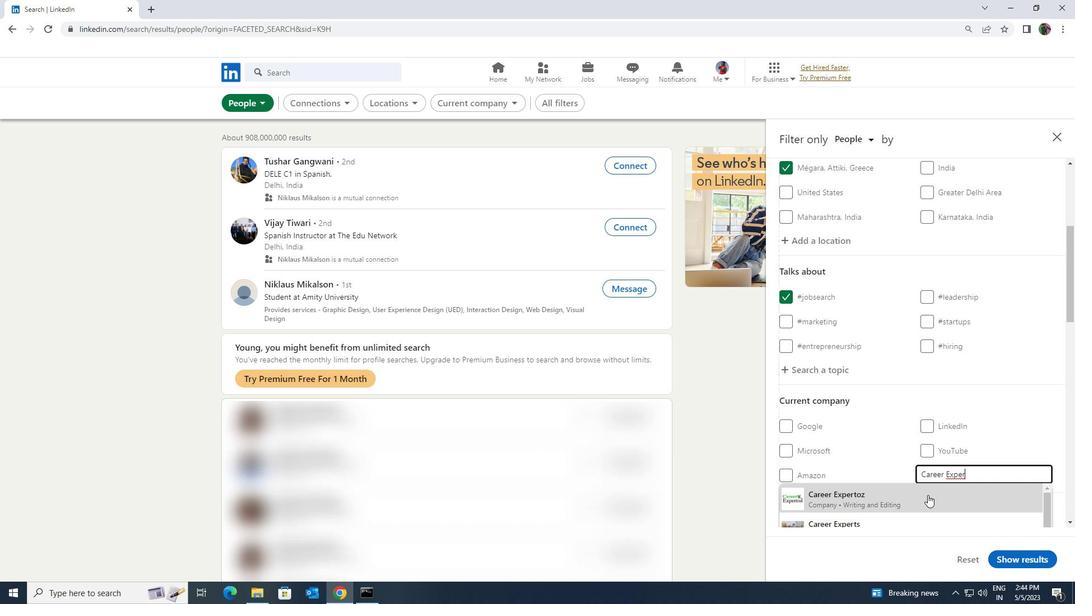 
Action: Mouse moved to (933, 478)
Screenshot: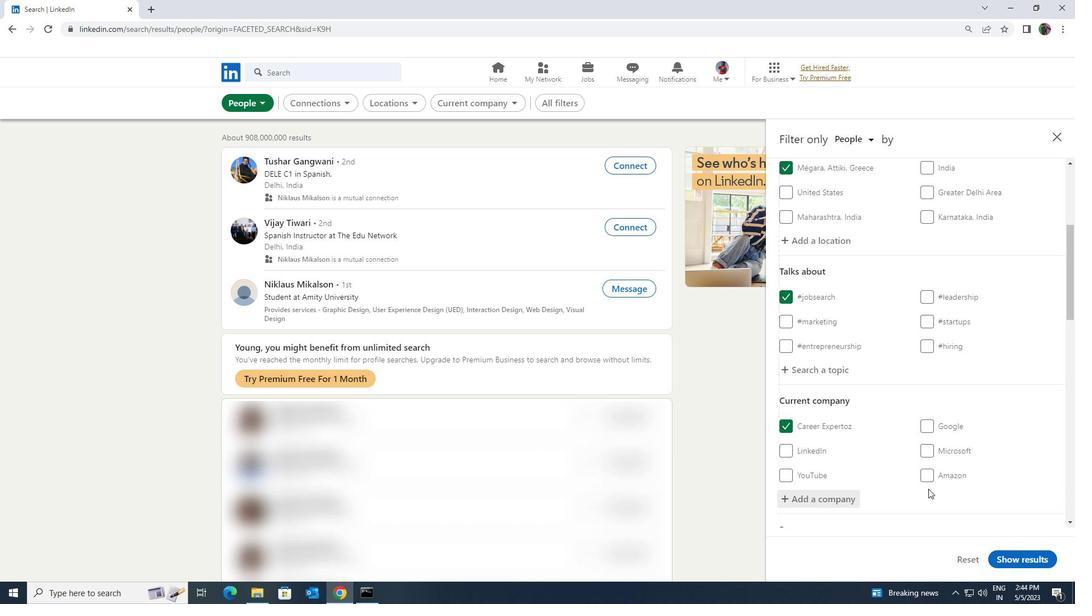 
Action: Mouse scrolled (933, 477) with delta (0, 0)
Screenshot: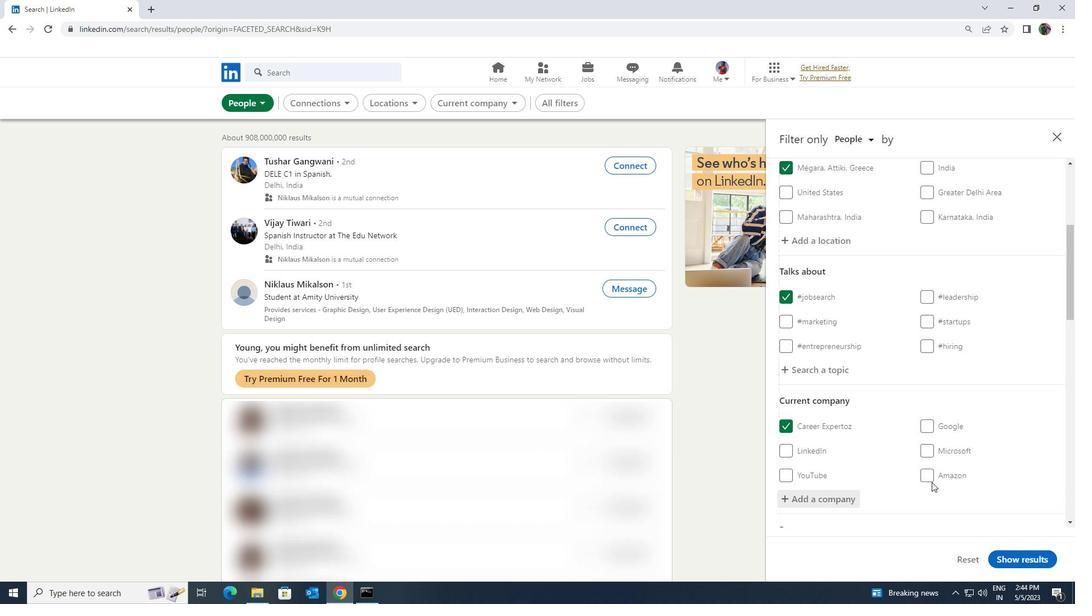 
Action: Mouse moved to (933, 478)
Screenshot: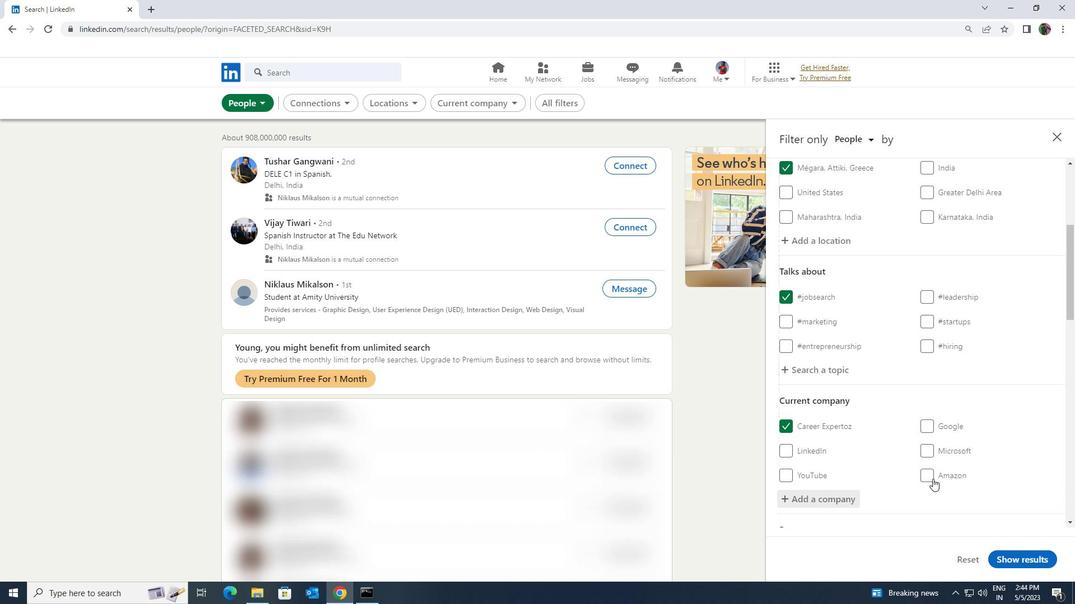 
Action: Mouse scrolled (933, 477) with delta (0, 0)
Screenshot: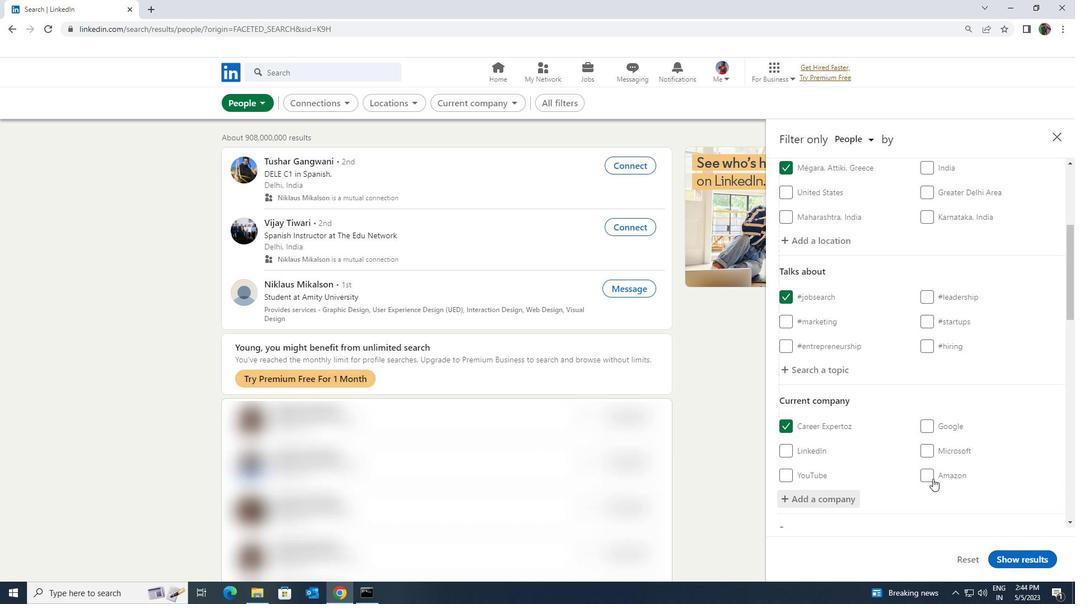 
Action: Mouse moved to (933, 475)
Screenshot: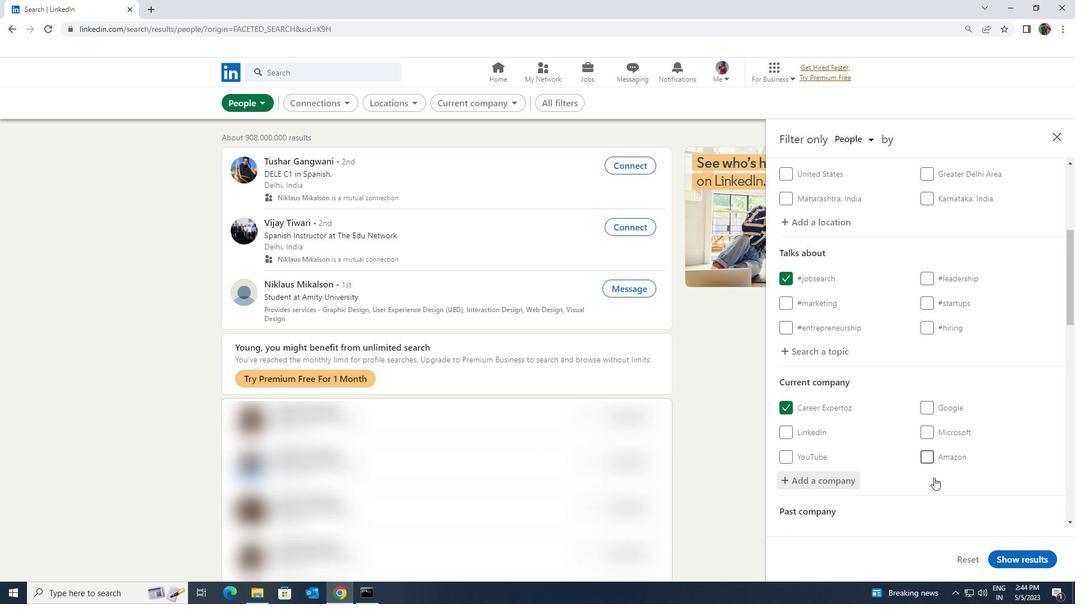 
Action: Mouse scrolled (933, 474) with delta (0, 0)
Screenshot: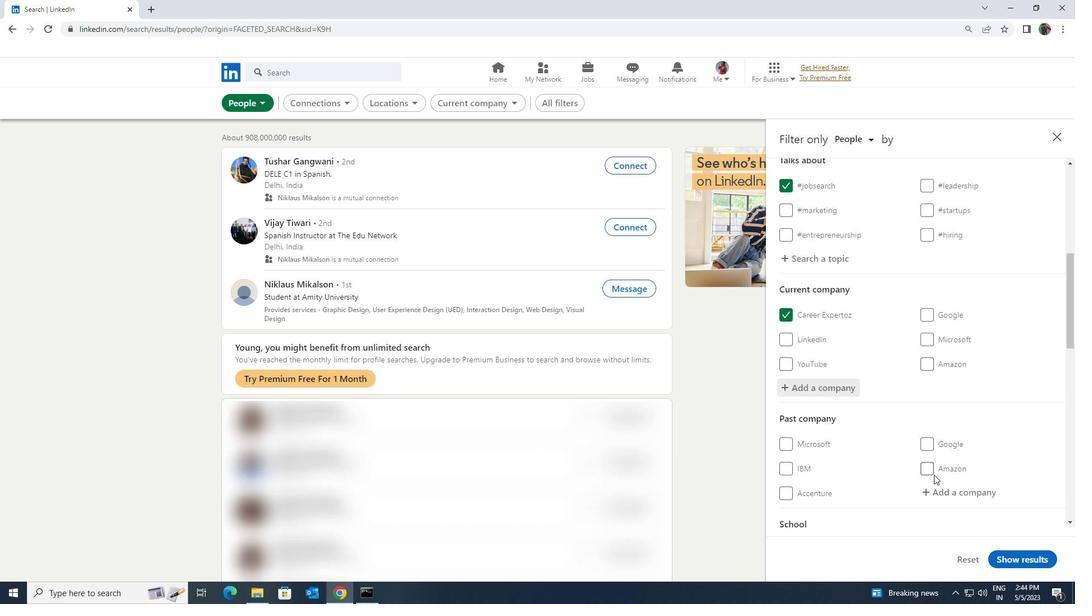 
Action: Mouse scrolled (933, 474) with delta (0, 0)
Screenshot: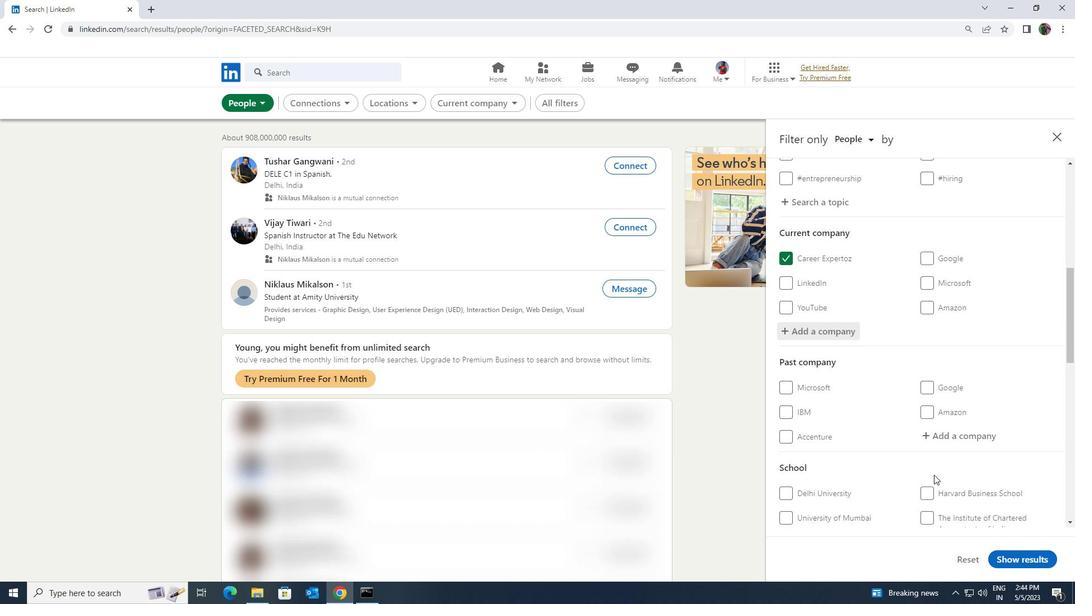 
Action: Mouse scrolled (933, 474) with delta (0, 0)
Screenshot: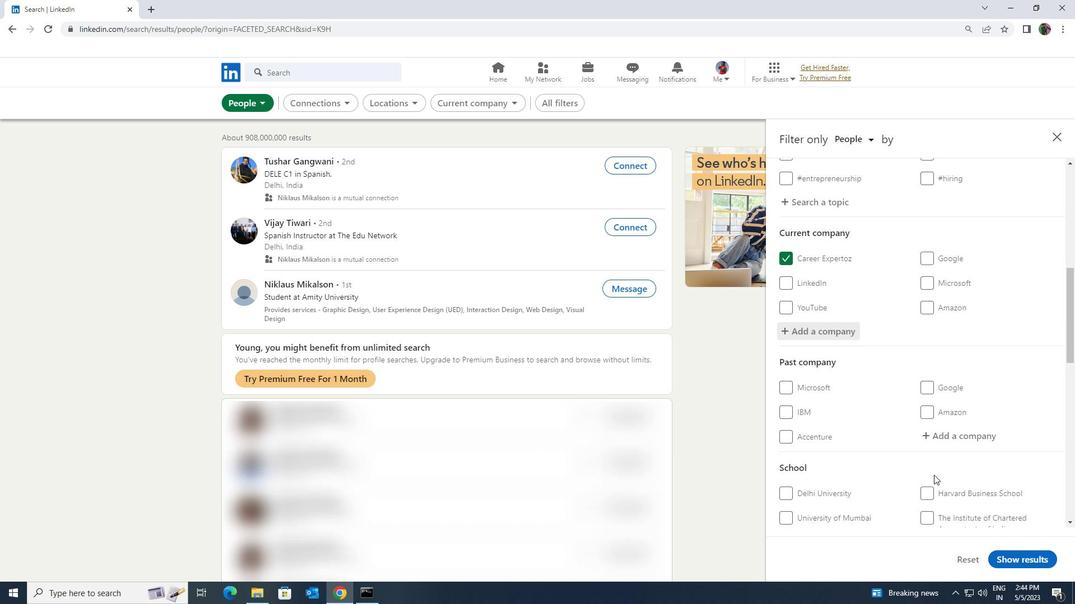 
Action: Mouse moved to (954, 442)
Screenshot: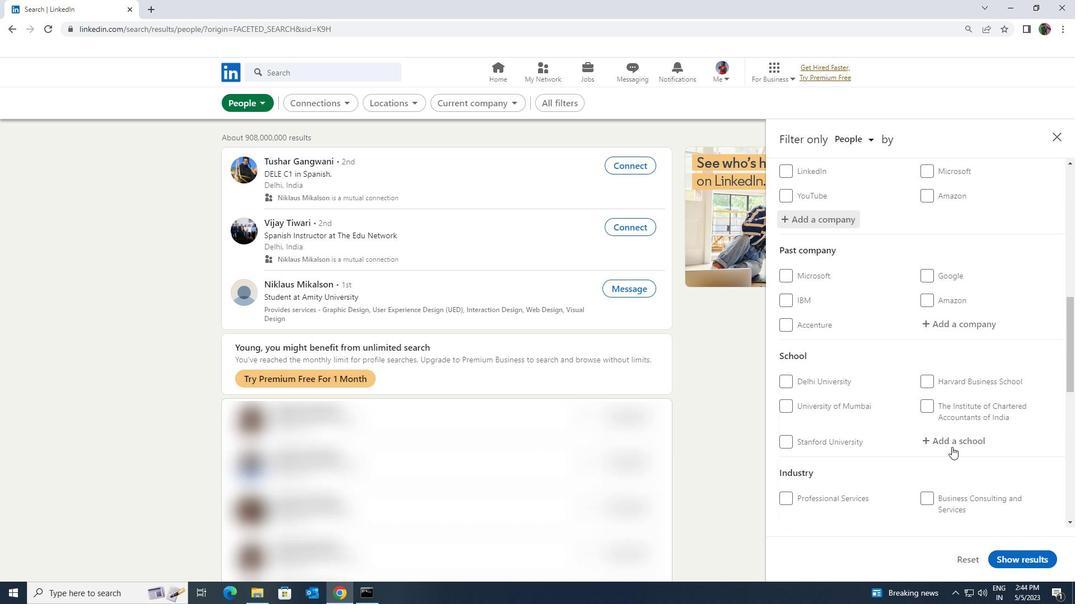 
Action: Mouse pressed left at (954, 442)
Screenshot: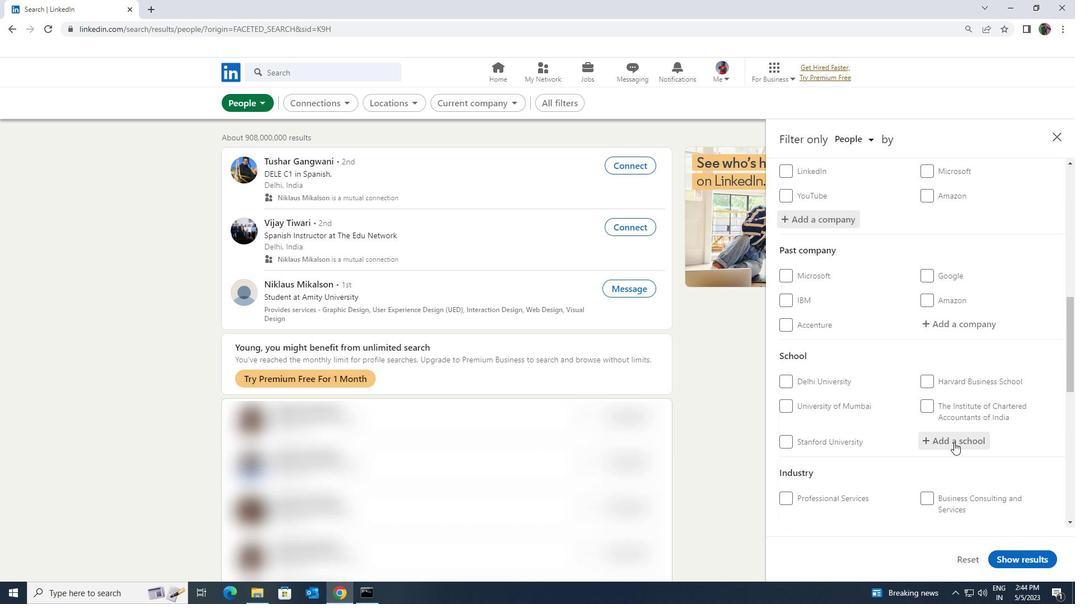 
Action: Key pressed <Key.shift>BRIHAN<Key.space><Key.shift>COLLEGE<Key.space><Key.shift><Key.shift><Key.shift><Key.shift><Key.shift><Key.shift><Key.shift>OF<Key.space><Key.shift>COMMERCE
Screenshot: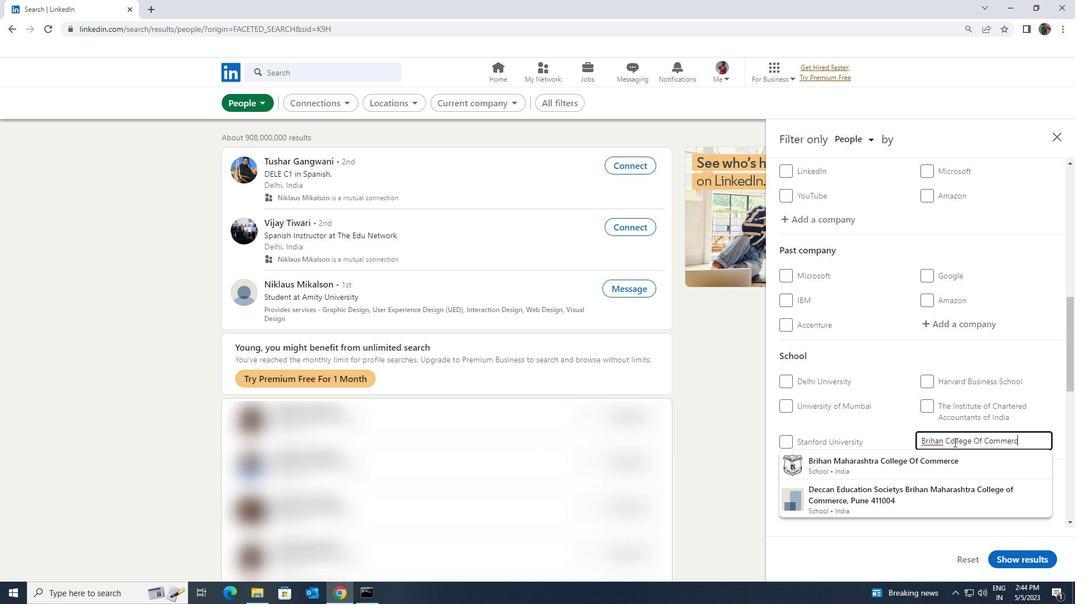 
Action: Mouse moved to (953, 461)
Screenshot: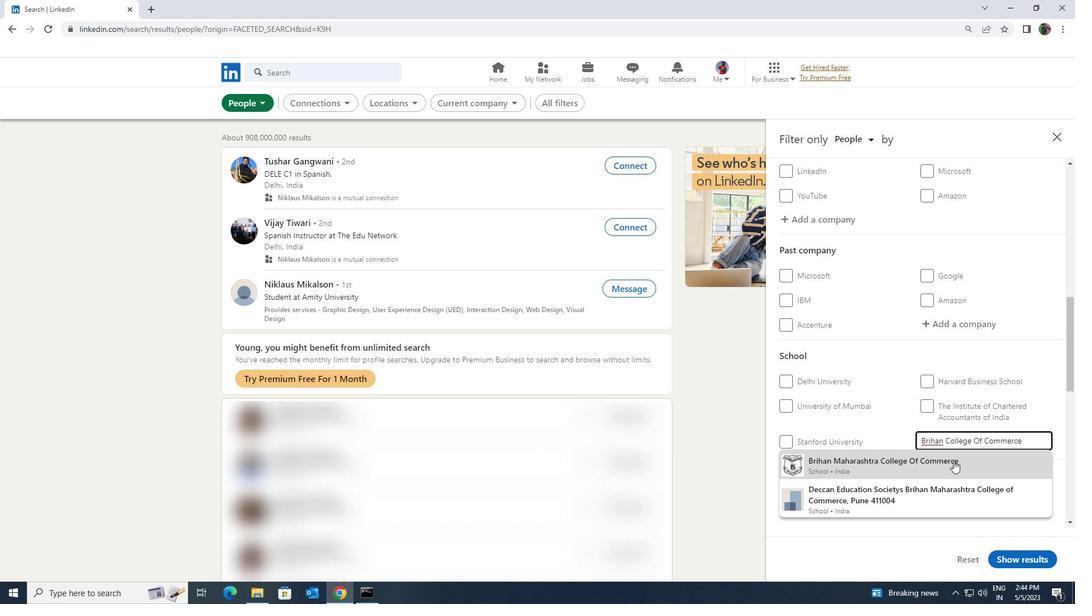 
Action: Mouse pressed left at (953, 461)
Screenshot: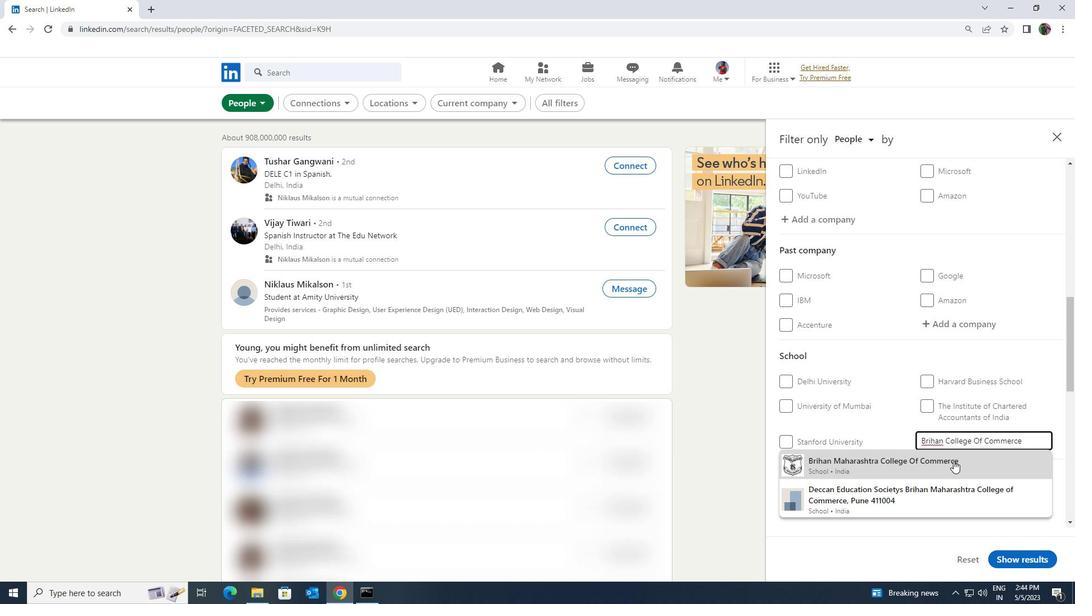 
Action: Mouse moved to (949, 447)
Screenshot: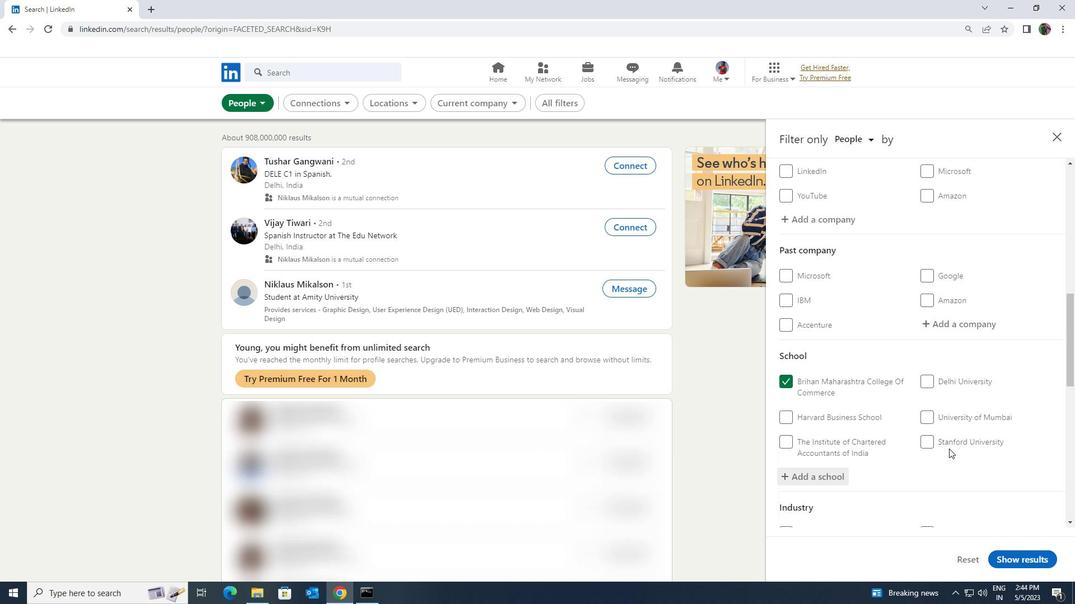 
Action: Mouse scrolled (949, 447) with delta (0, 0)
Screenshot: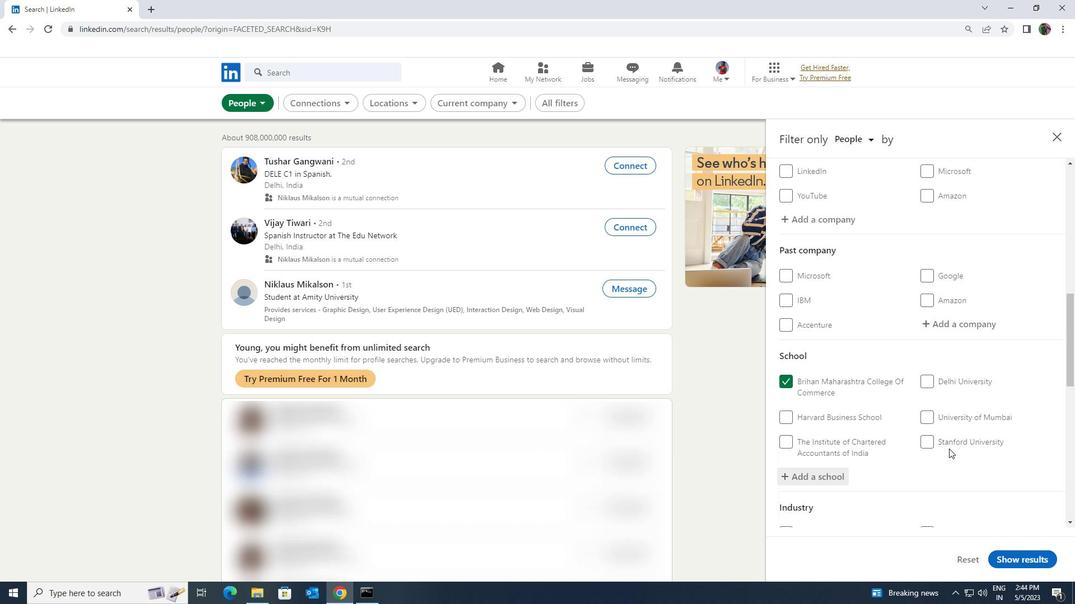 
Action: Mouse scrolled (949, 447) with delta (0, 0)
Screenshot: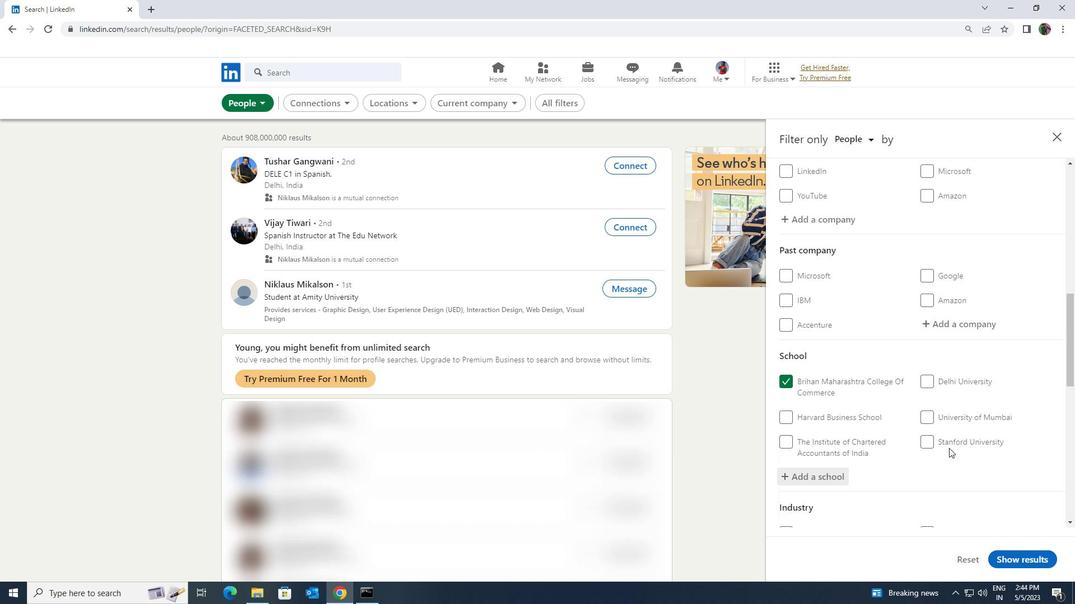 
Action: Mouse moved to (949, 447)
Screenshot: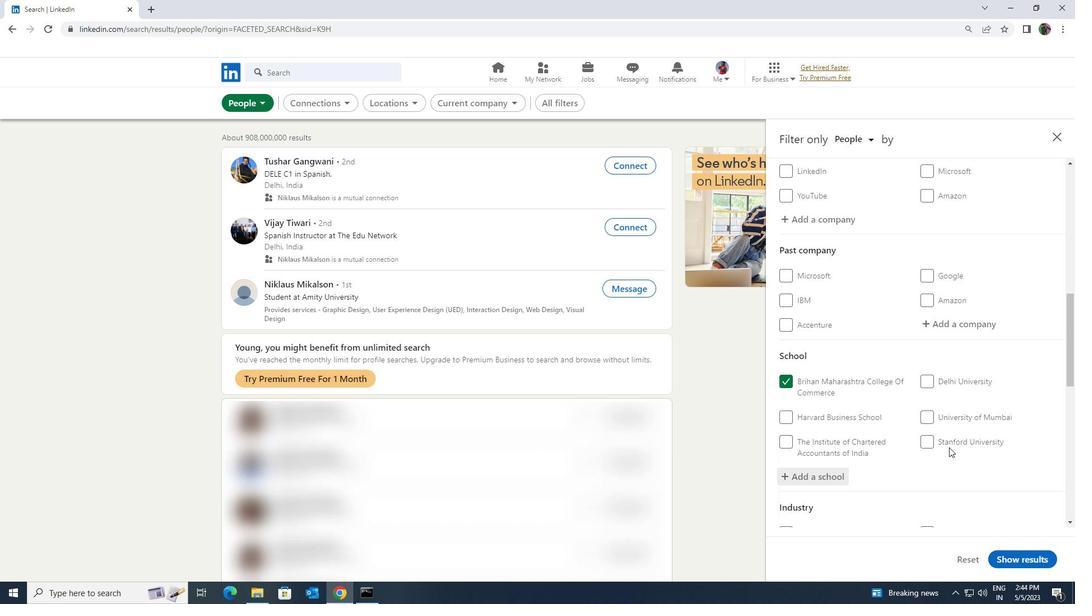 
Action: Mouse scrolled (949, 446) with delta (0, 0)
Screenshot: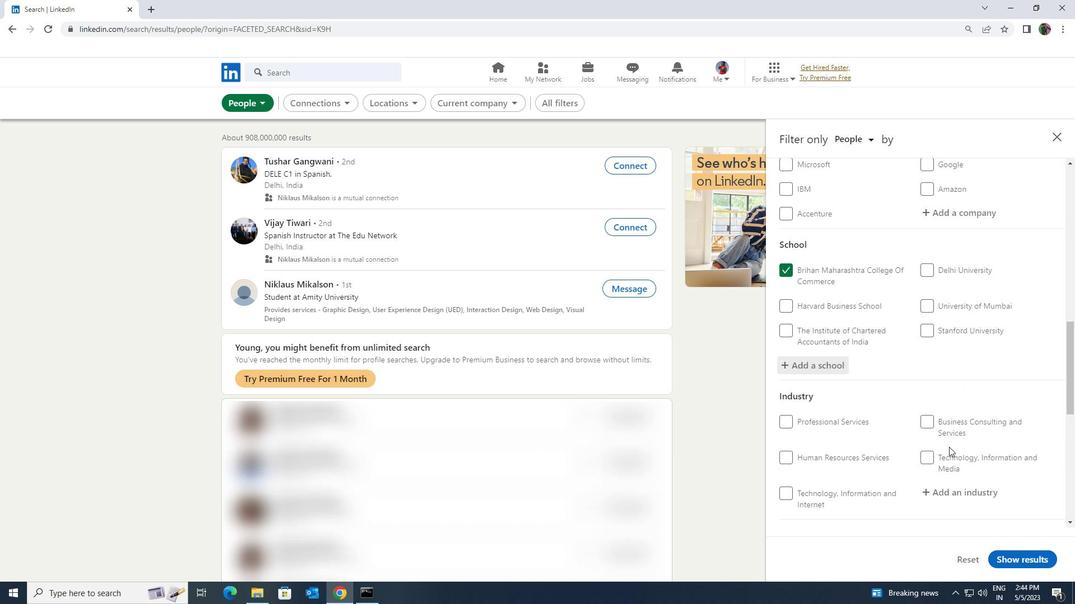 
Action: Mouse moved to (949, 436)
Screenshot: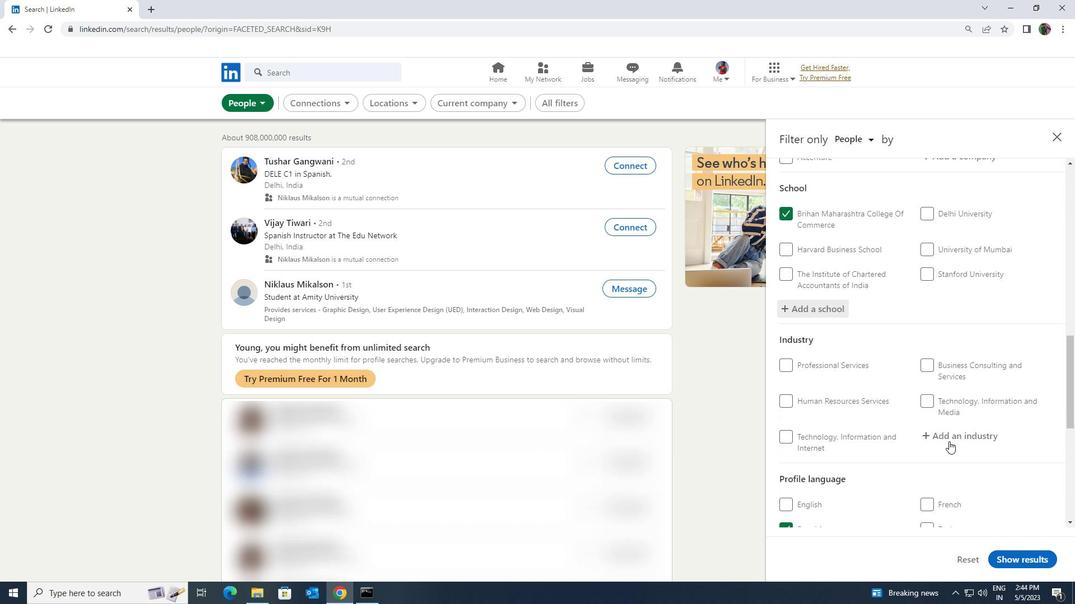 
Action: Mouse pressed left at (949, 436)
Screenshot: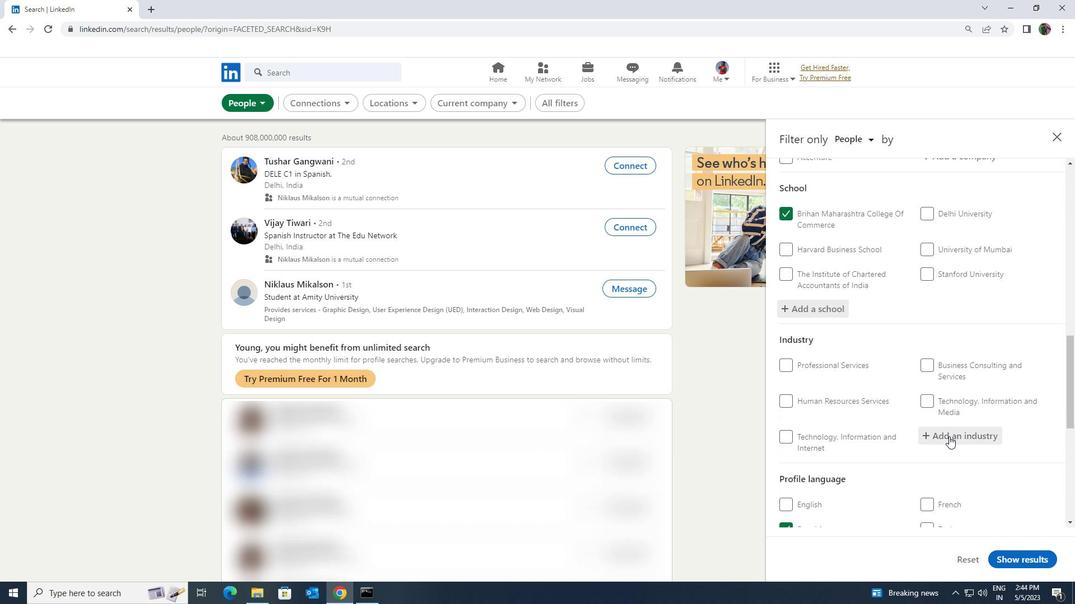 
Action: Key pressed <Key.shift><Key.shift>FOOD<Key.space><Key.shift>AND<Key.space>
Screenshot: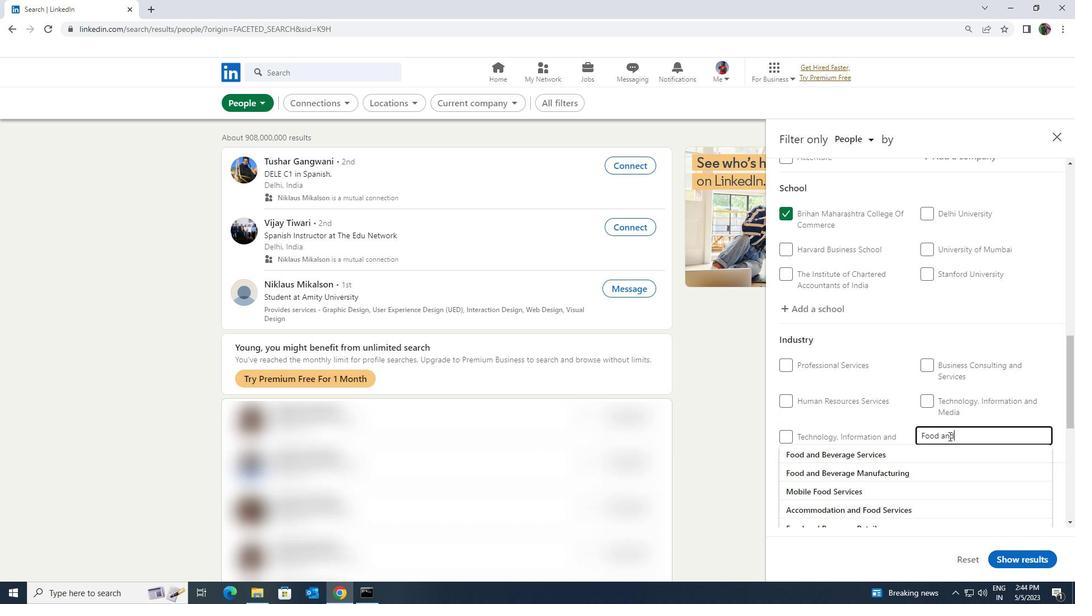 
Action: Mouse moved to (943, 454)
Screenshot: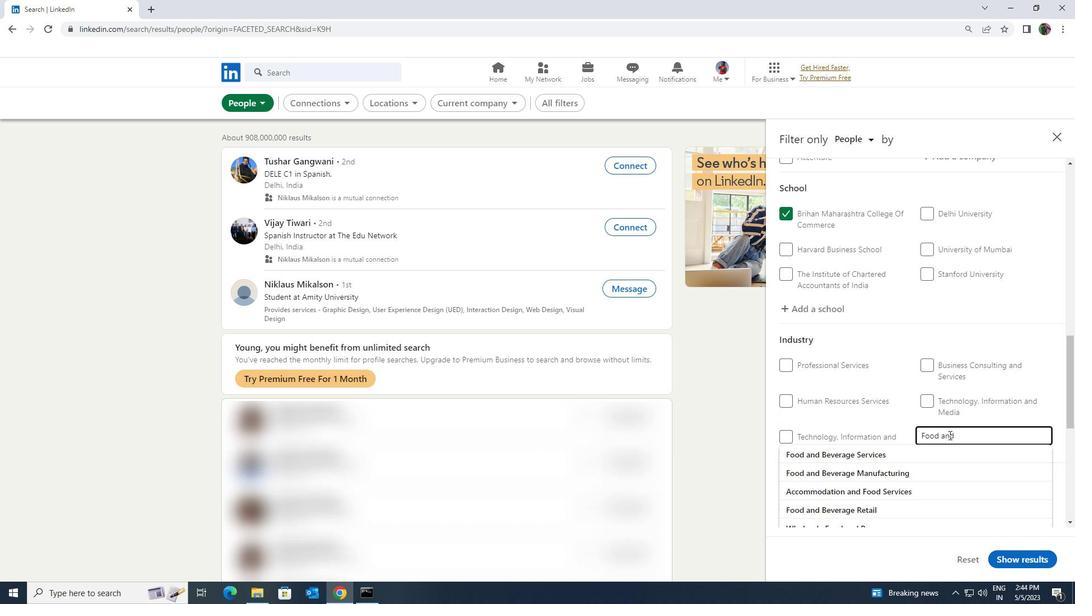 
Action: Mouse pressed left at (943, 454)
Screenshot: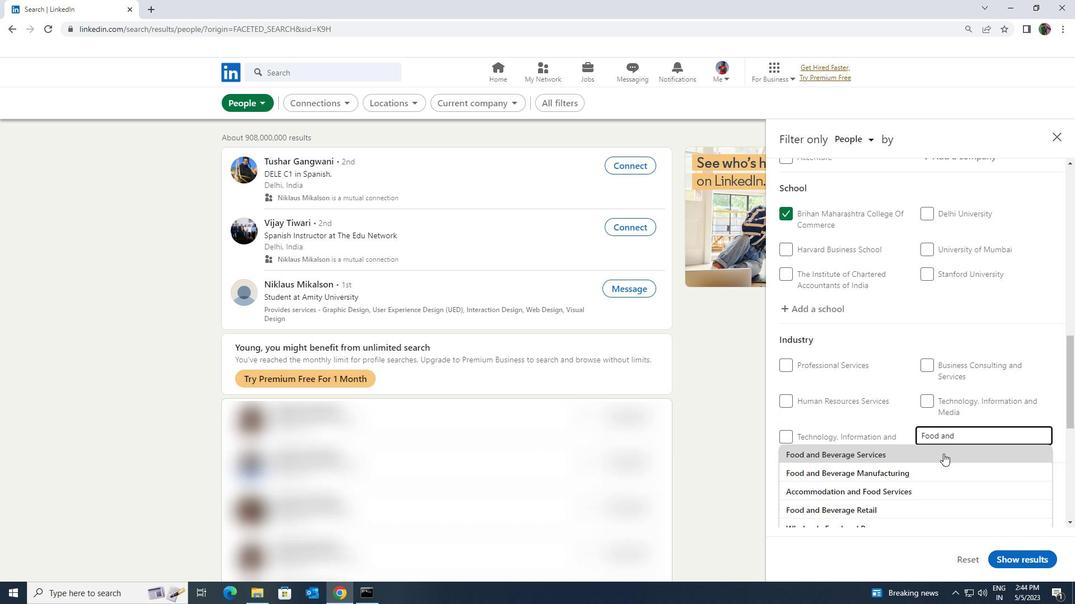 
Action: Mouse moved to (941, 453)
Screenshot: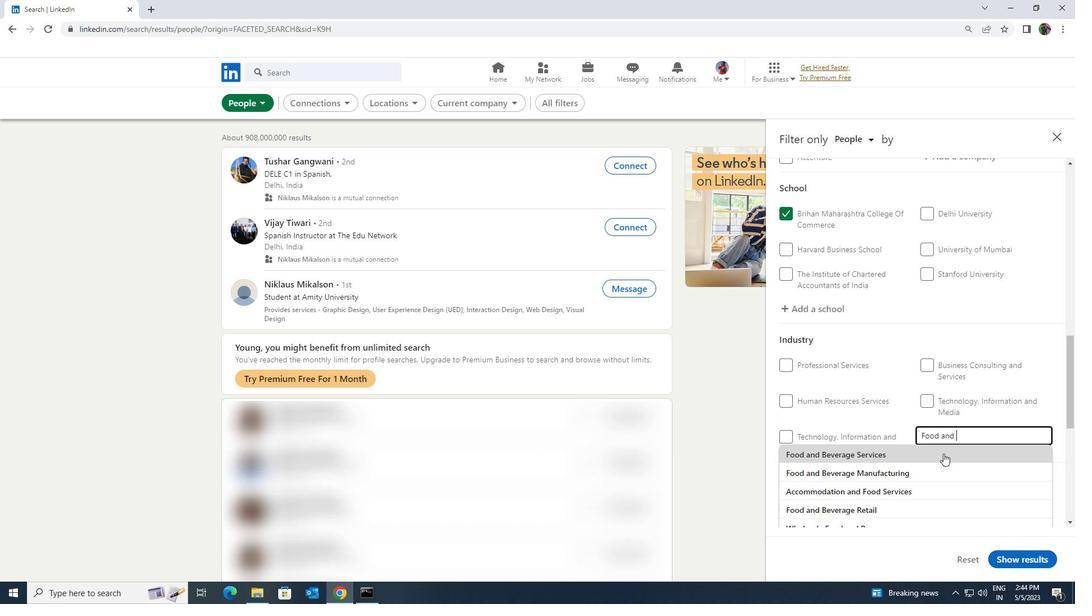 
Action: Mouse scrolled (941, 452) with delta (0, 0)
Screenshot: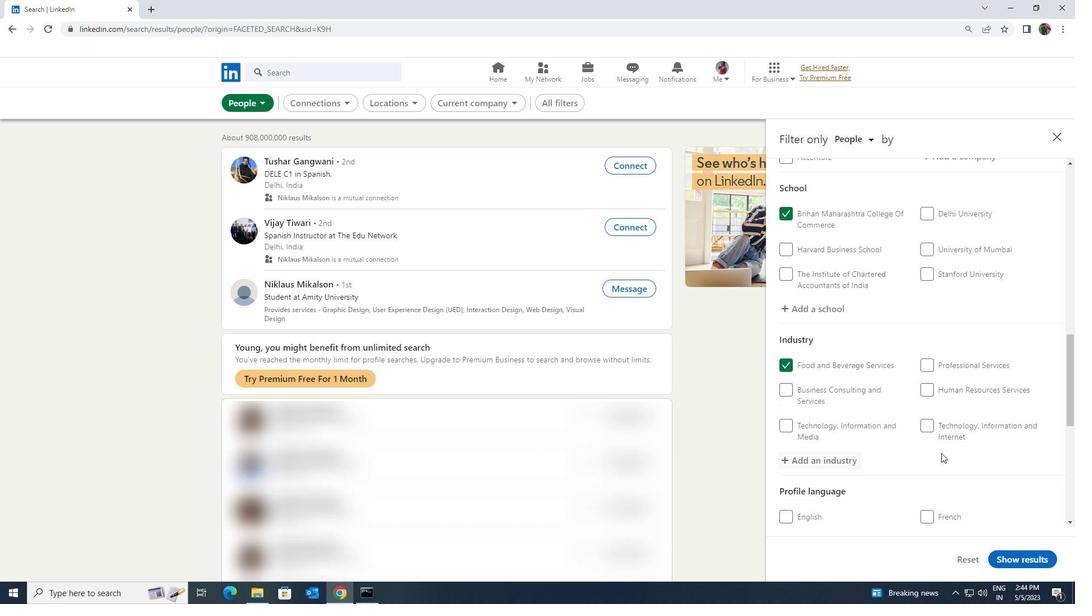 
Action: Mouse scrolled (941, 452) with delta (0, 0)
Screenshot: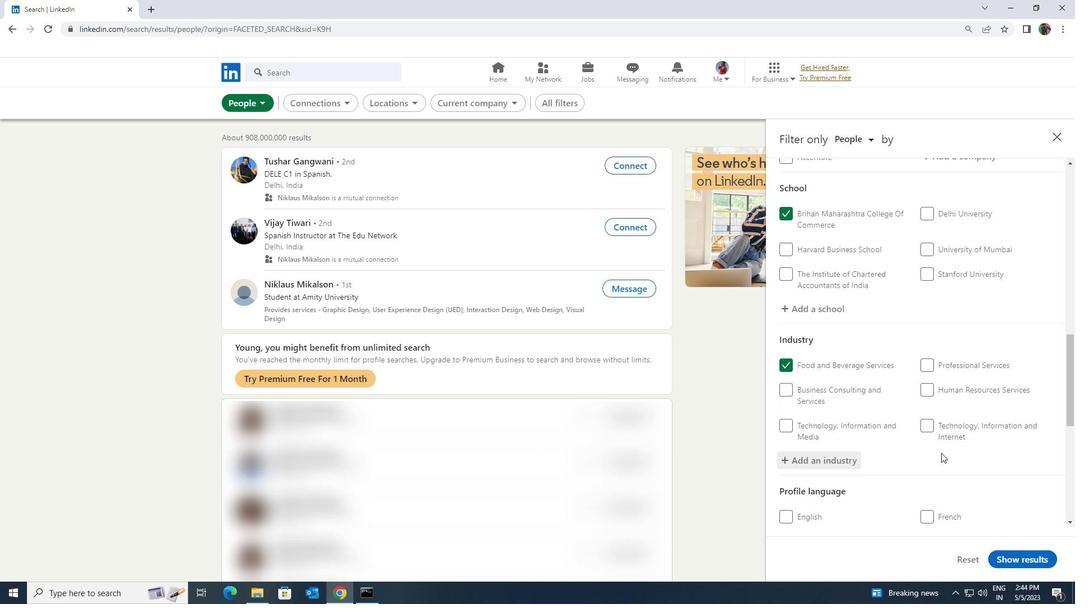 
Action: Mouse moved to (941, 452)
Screenshot: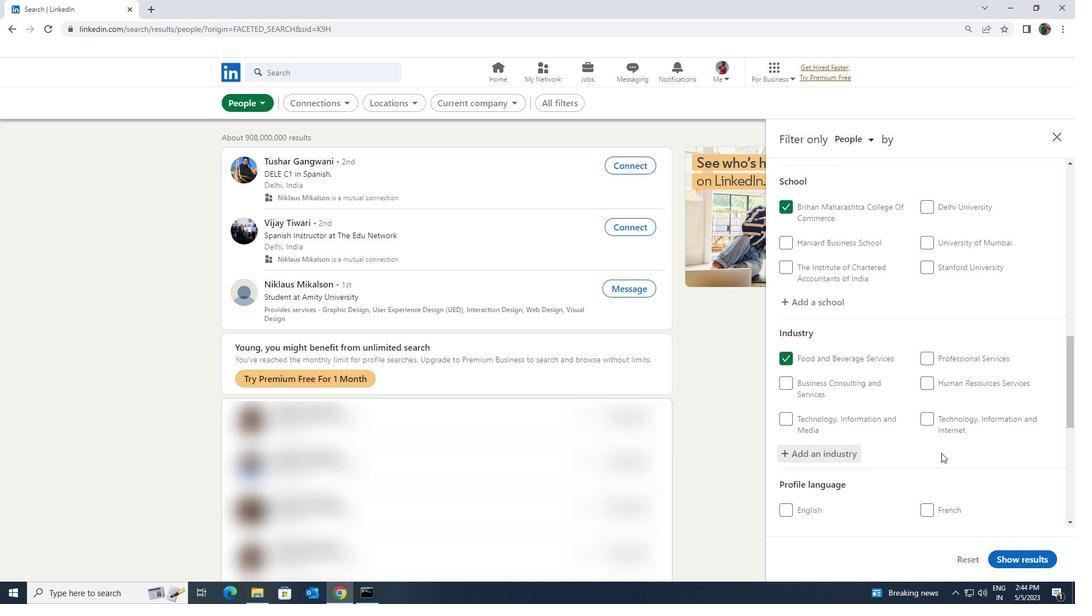 
Action: Mouse scrolled (941, 452) with delta (0, 0)
Screenshot: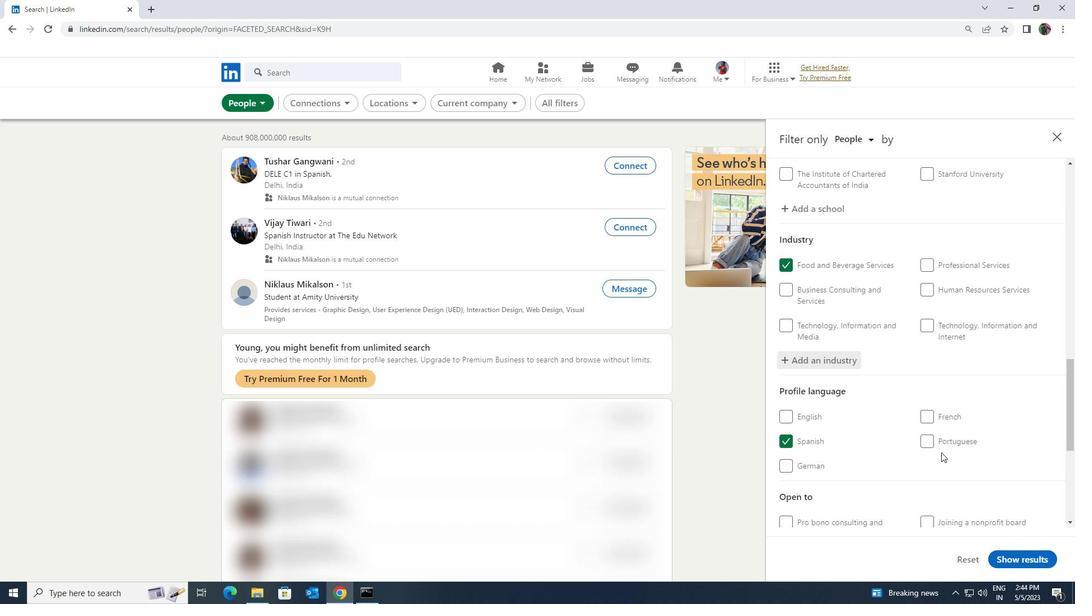 
Action: Mouse scrolled (941, 452) with delta (0, 0)
Screenshot: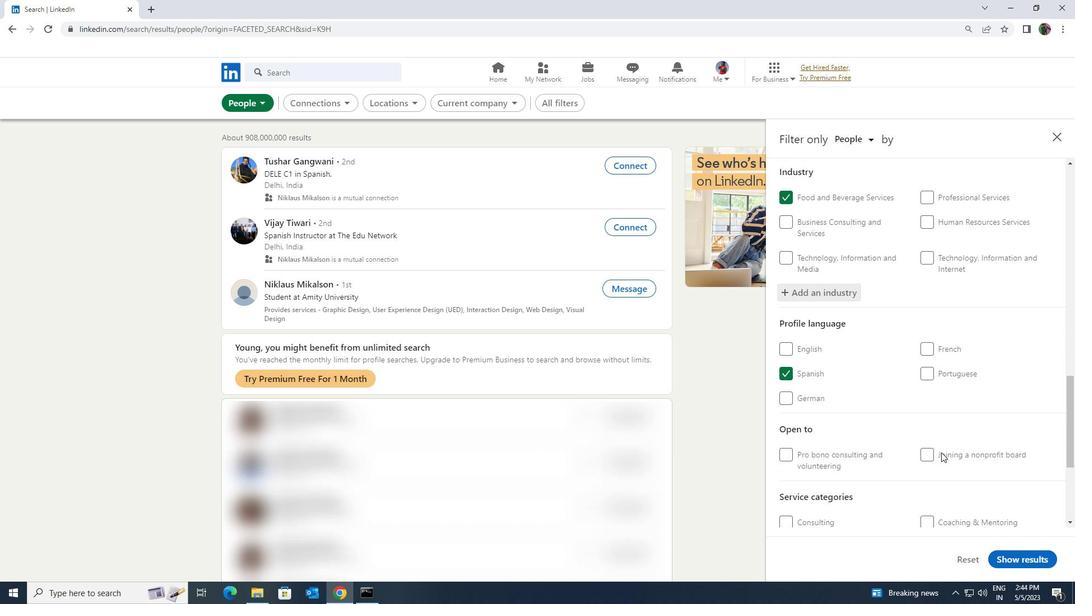 
Action: Mouse scrolled (941, 452) with delta (0, 0)
Screenshot: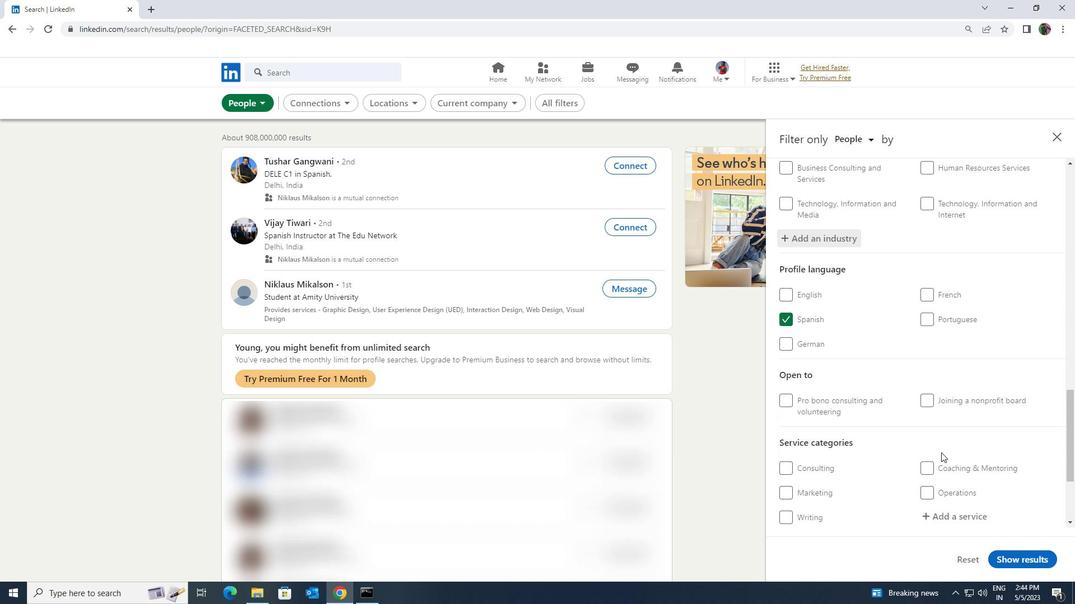 
Action: Mouse moved to (940, 458)
Screenshot: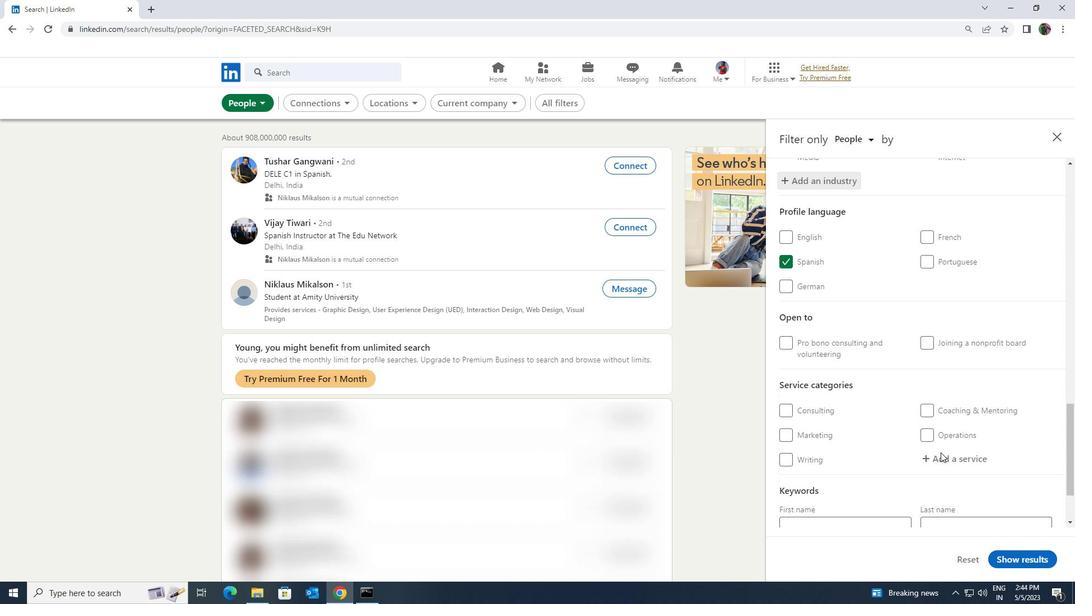 
Action: Mouse pressed left at (940, 458)
Screenshot: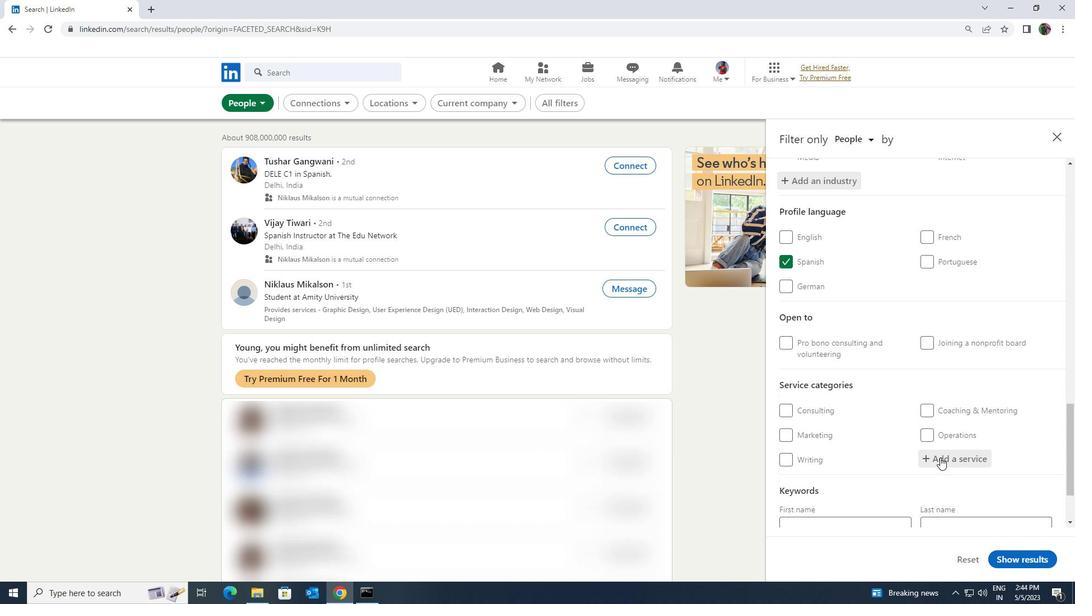 
Action: Key pressed <Key.shift><Key.shift><Key.shift><Key.shift>PUBLIC
Screenshot: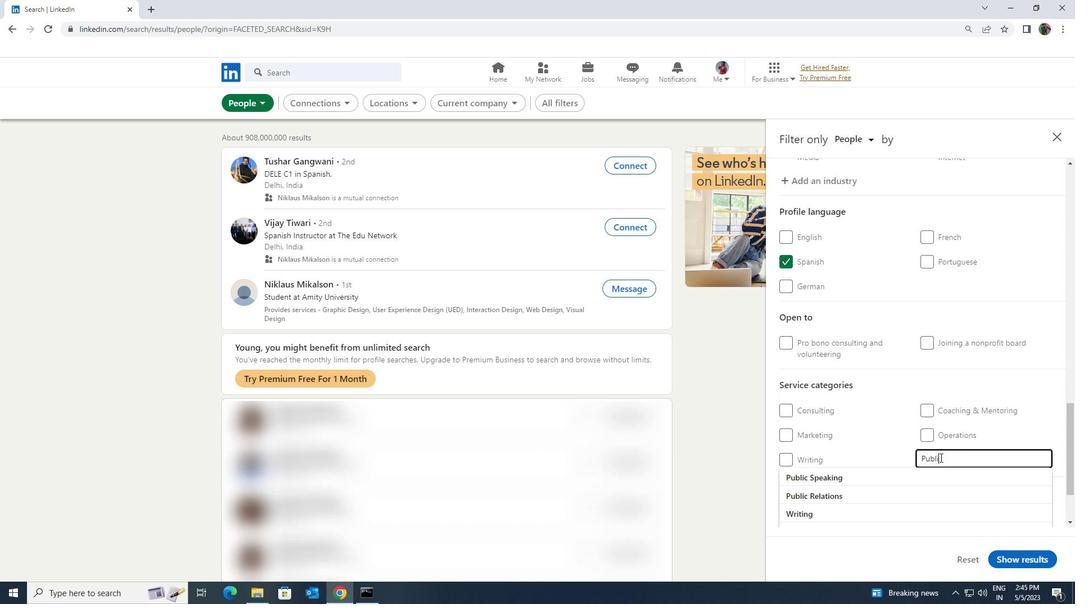 
Action: Mouse moved to (936, 472)
Screenshot: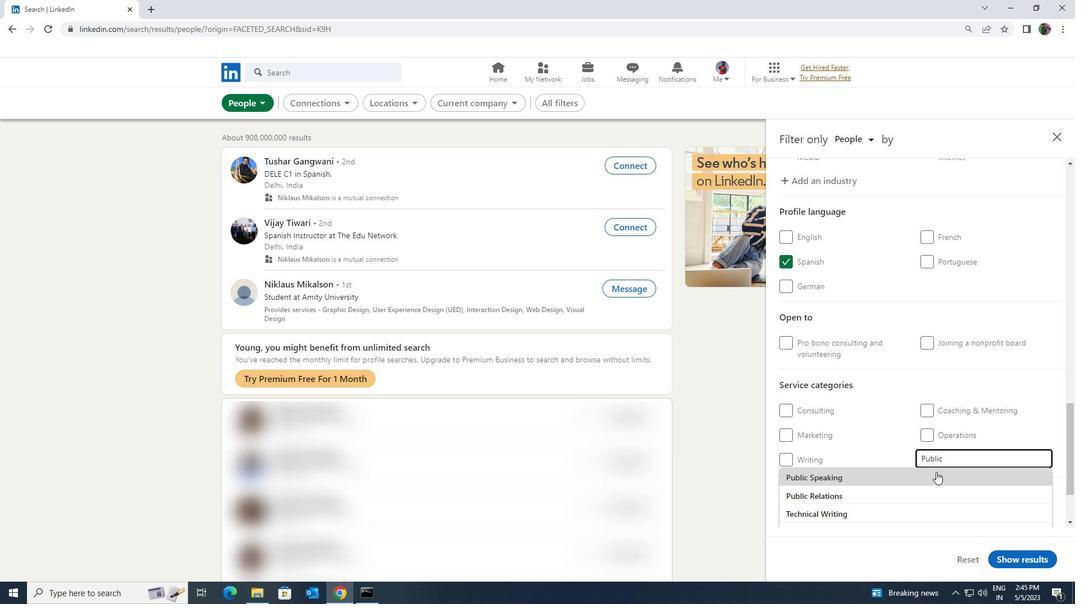 
Action: Mouse pressed left at (936, 472)
Screenshot: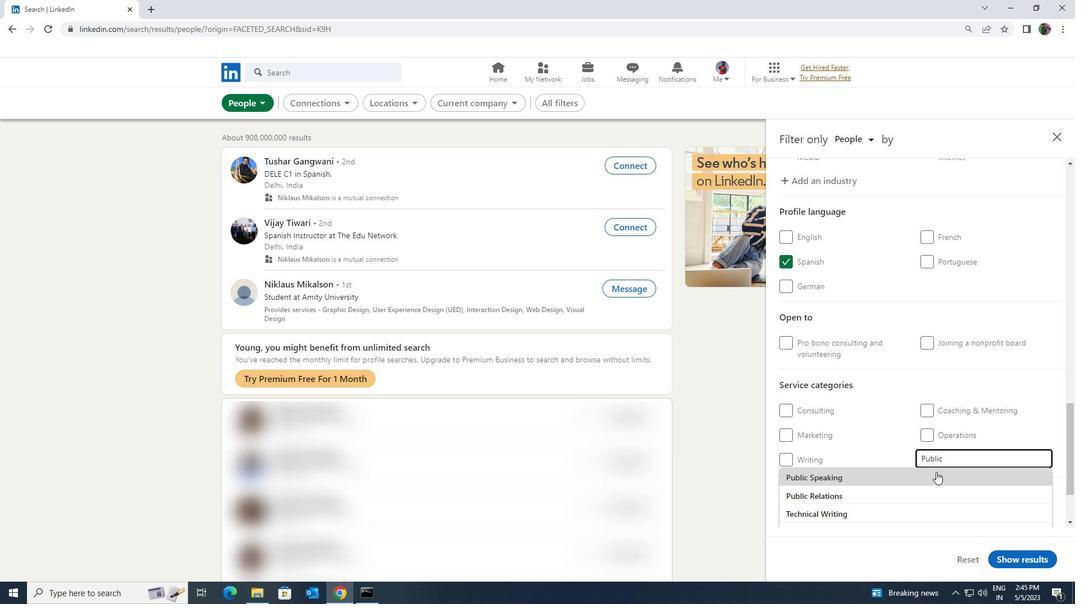 
Action: Mouse moved to (936, 466)
Screenshot: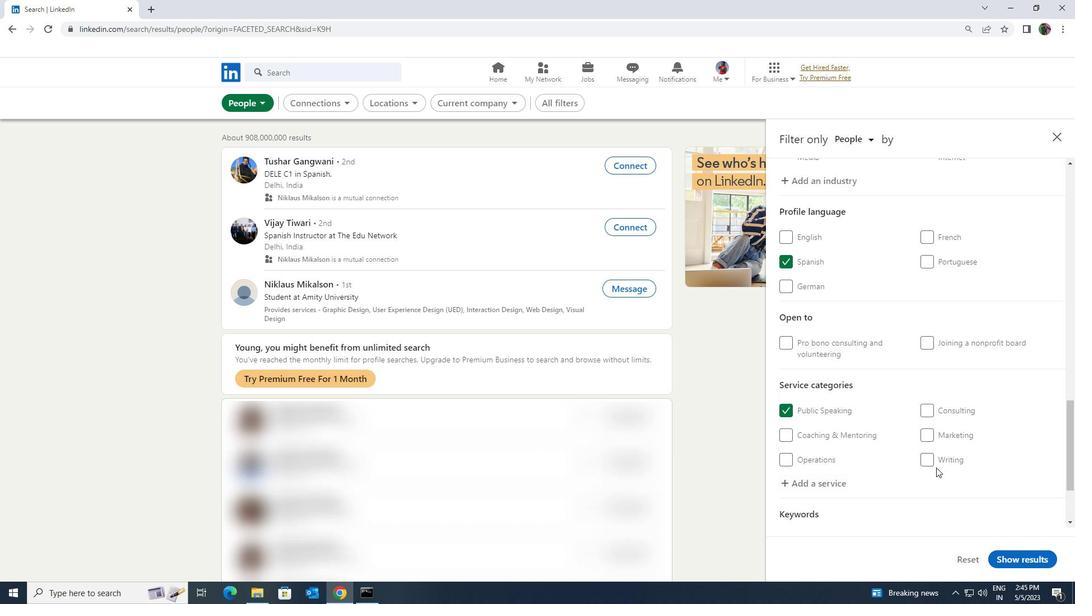 
Action: Mouse scrolled (936, 465) with delta (0, 0)
Screenshot: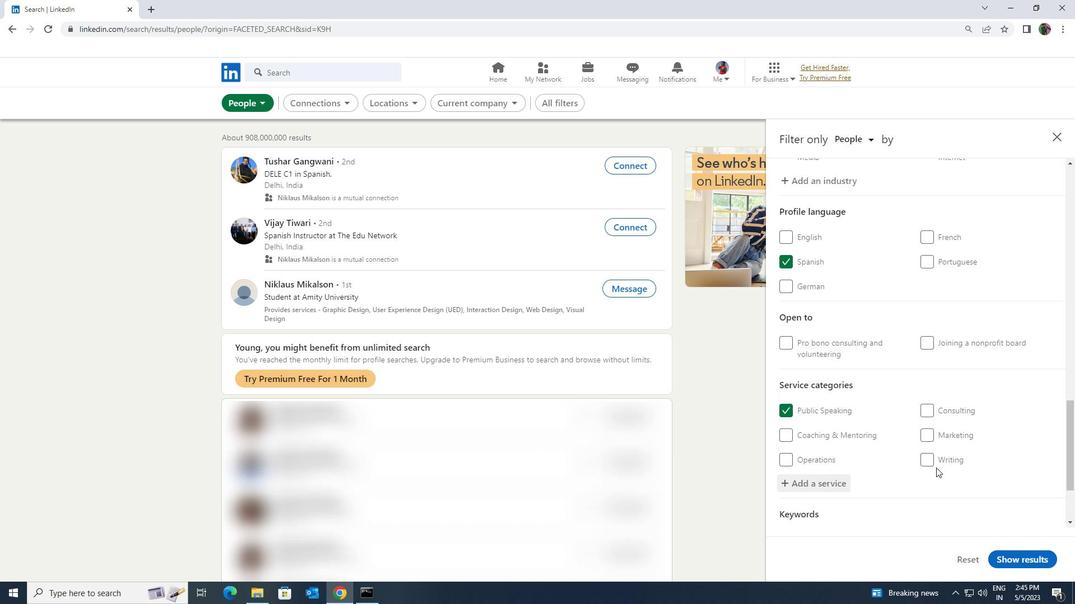 
Action: Mouse scrolled (936, 465) with delta (0, 0)
Screenshot: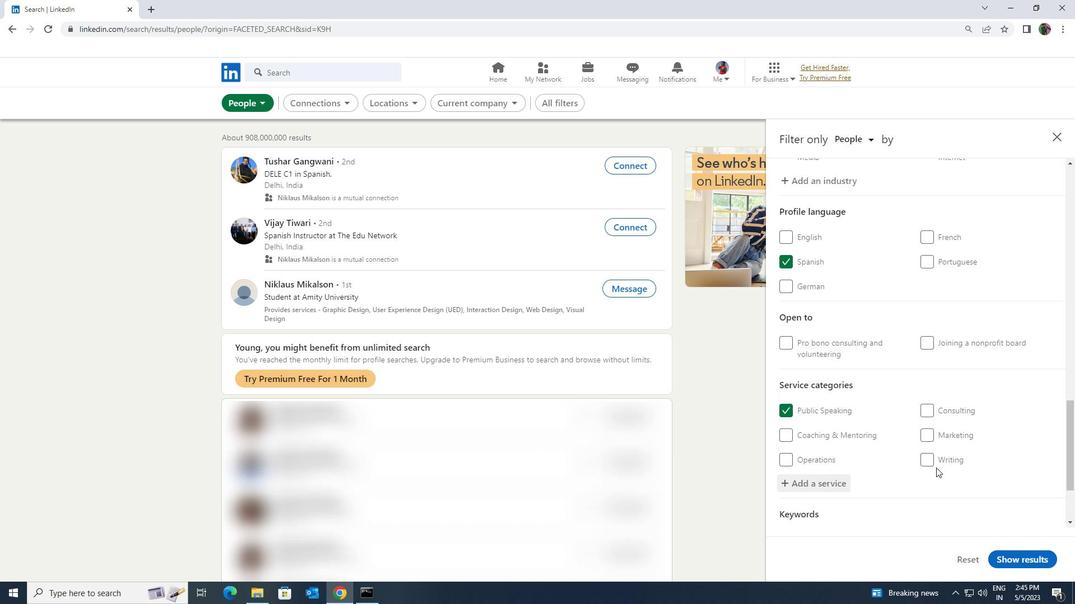 
Action: Mouse moved to (936, 465)
Screenshot: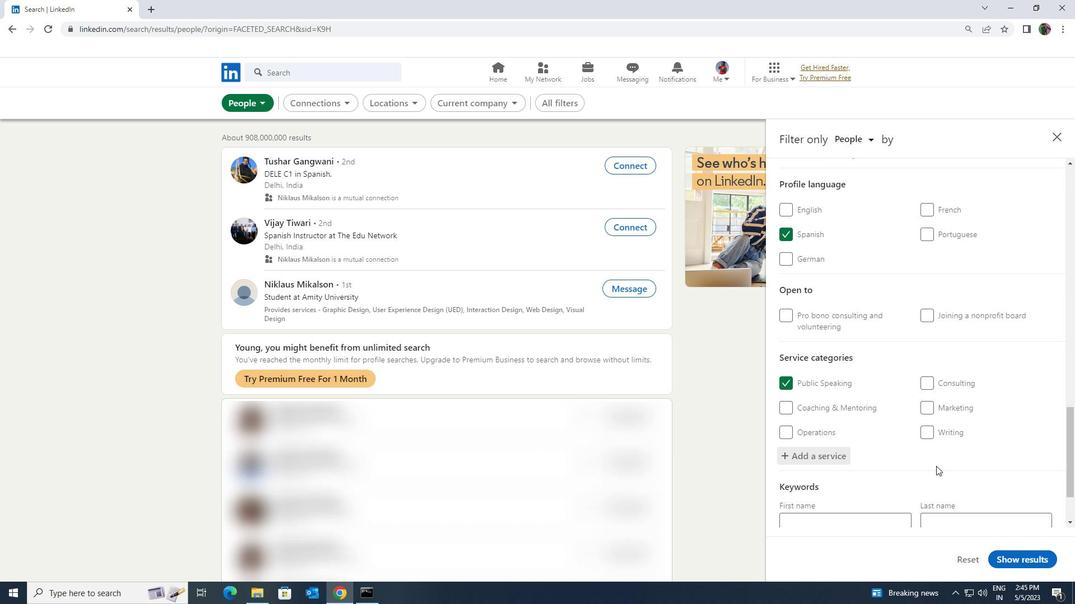 
Action: Mouse scrolled (936, 465) with delta (0, 0)
Screenshot: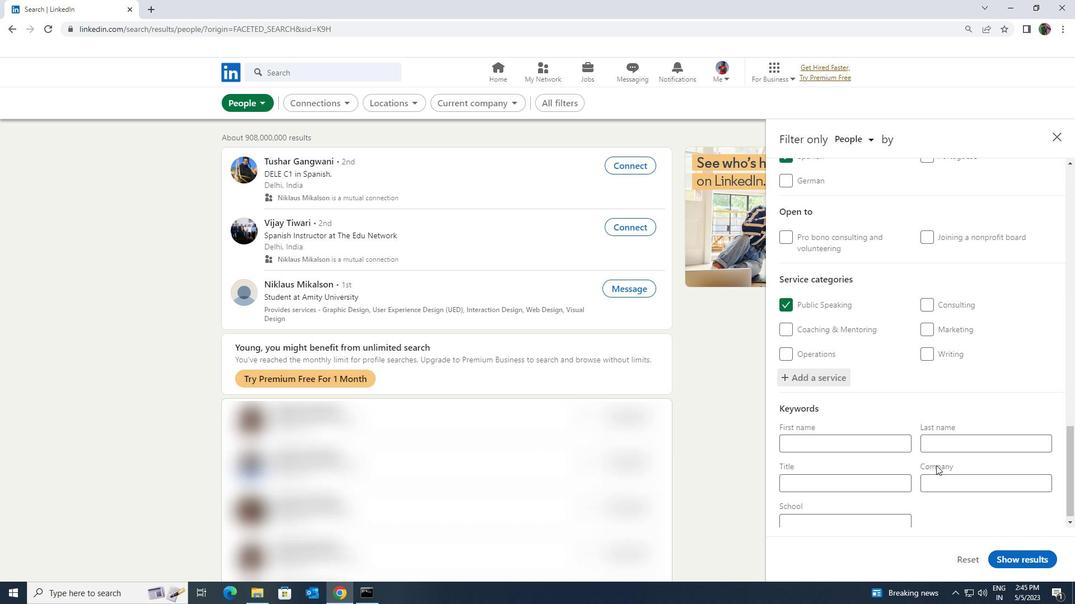 
Action: Mouse moved to (899, 478)
Screenshot: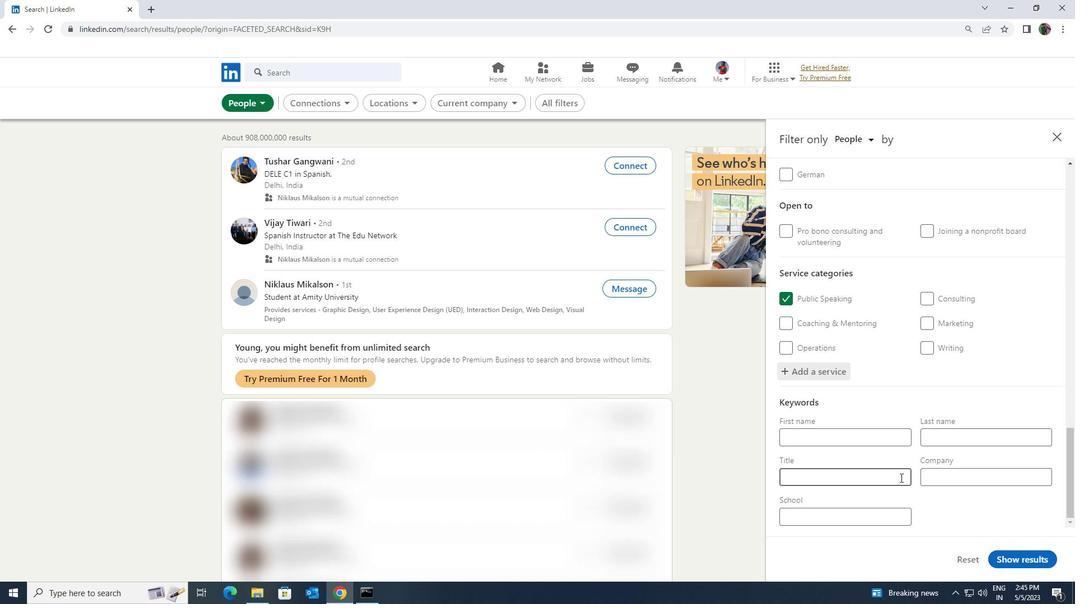 
Action: Mouse pressed left at (899, 478)
Screenshot: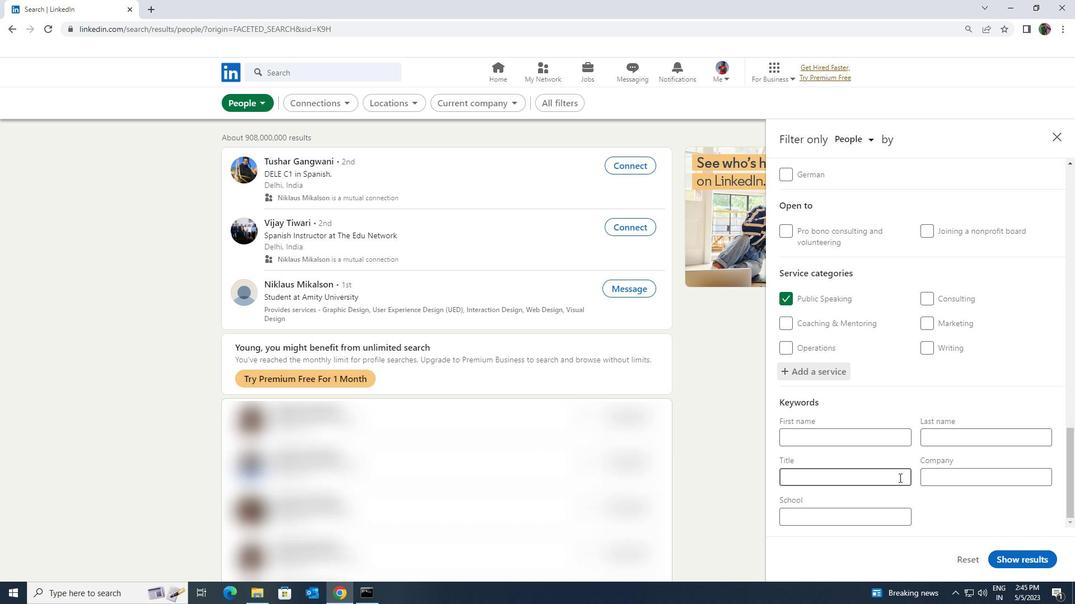 
Action: Key pressed <Key.shift><Key.shift>PHLEBTOMIST
Screenshot: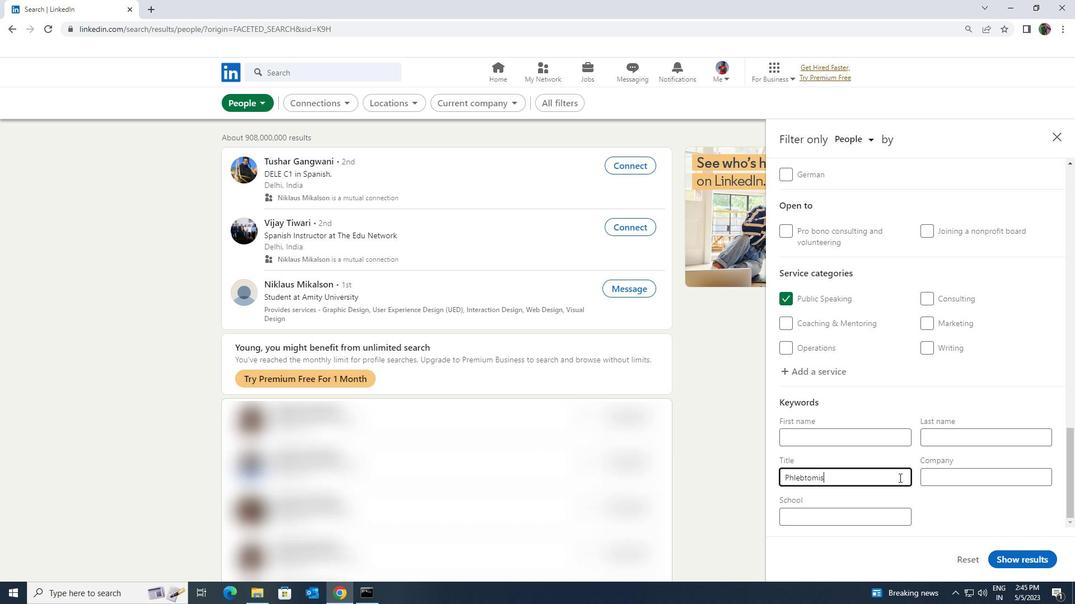 
Action: Mouse moved to (1012, 554)
Screenshot: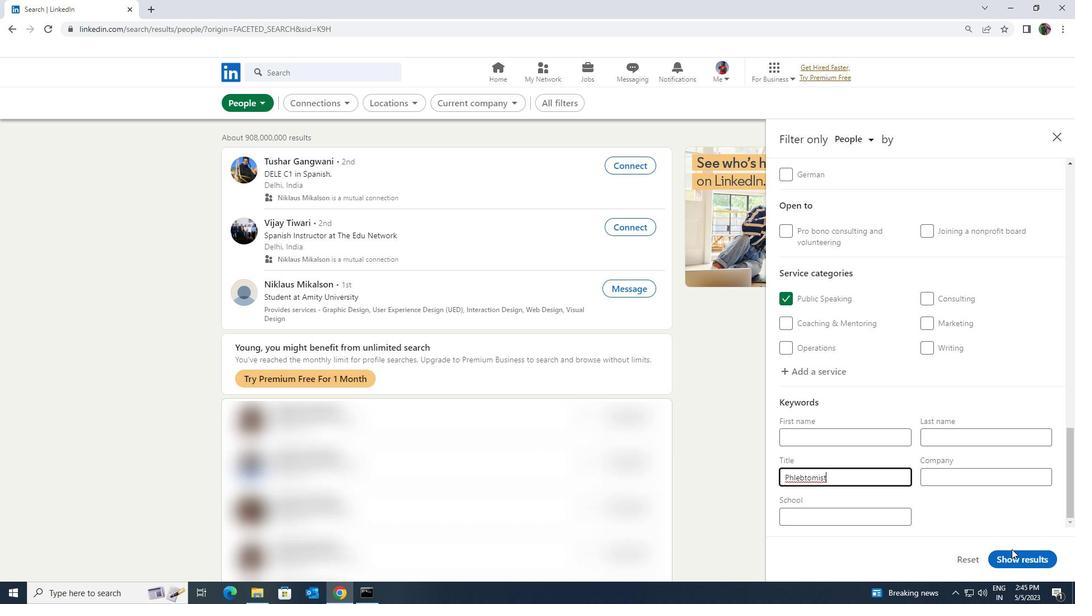 
Action: Mouse pressed left at (1012, 554)
Screenshot: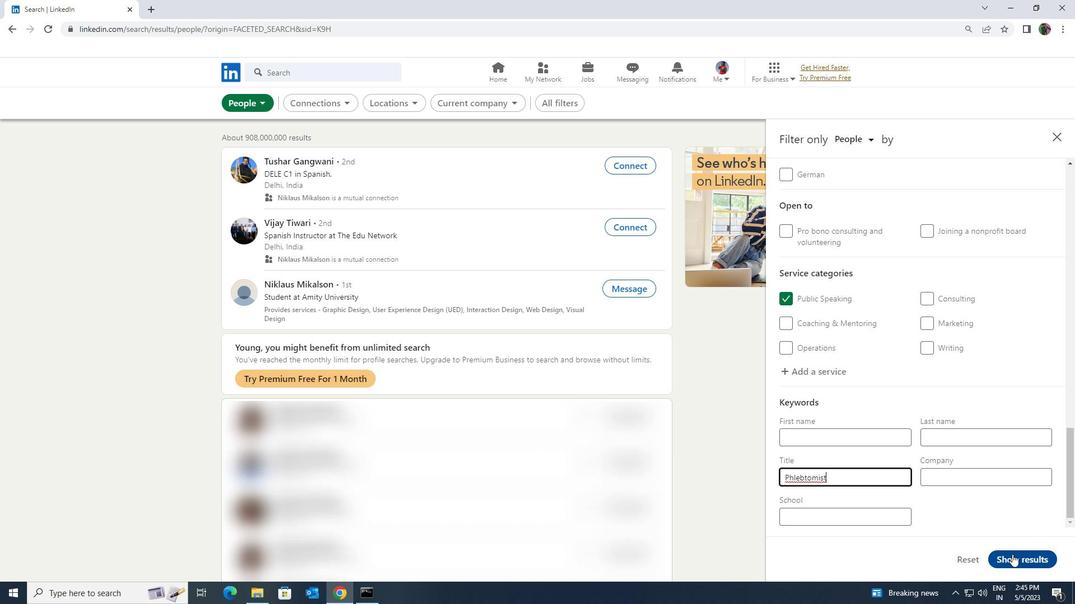 
Action: Mouse moved to (1007, 550)
Screenshot: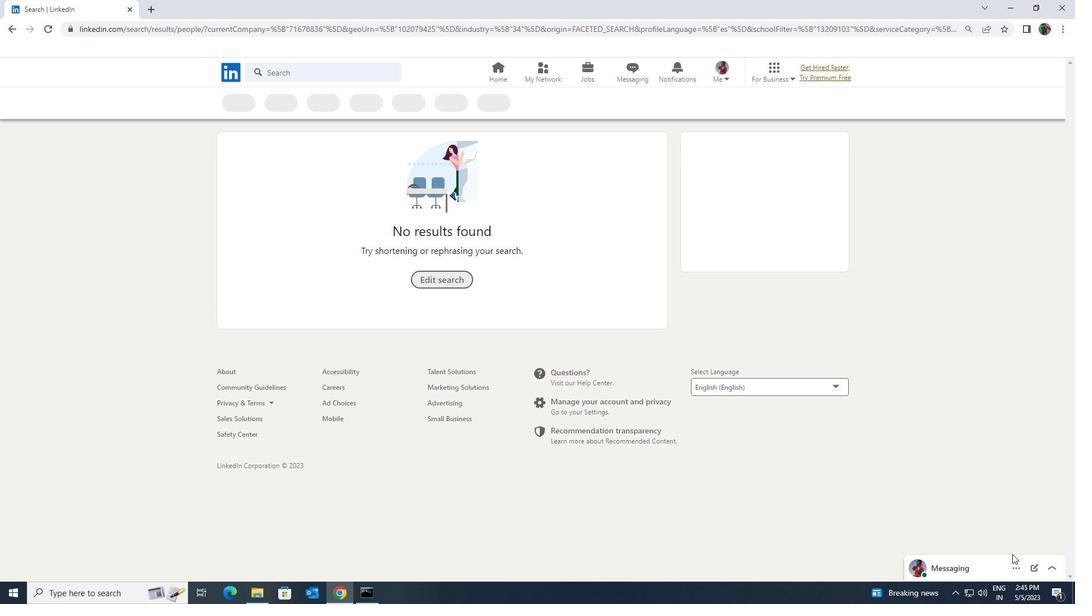 
